 Task: Toggle the renderer profiling.
Action: Mouse moved to (14, 634)
Screenshot: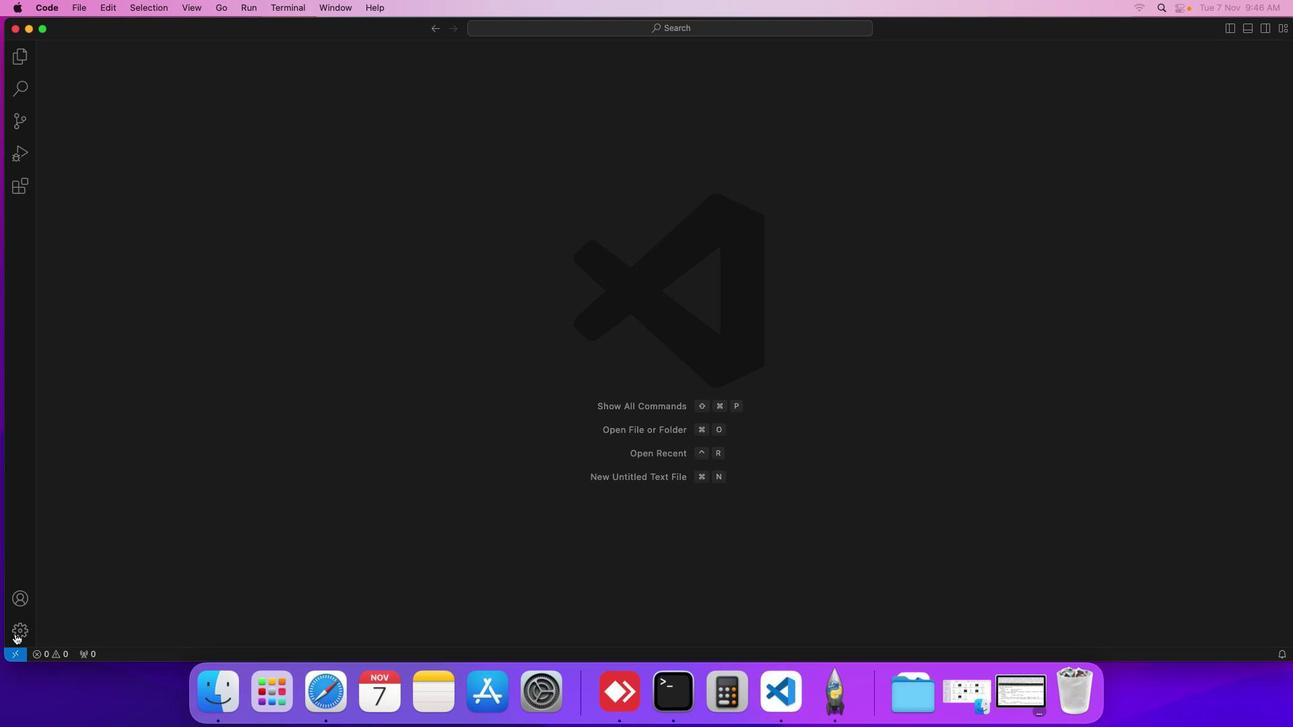 
Action: Mouse pressed left at (14, 634)
Screenshot: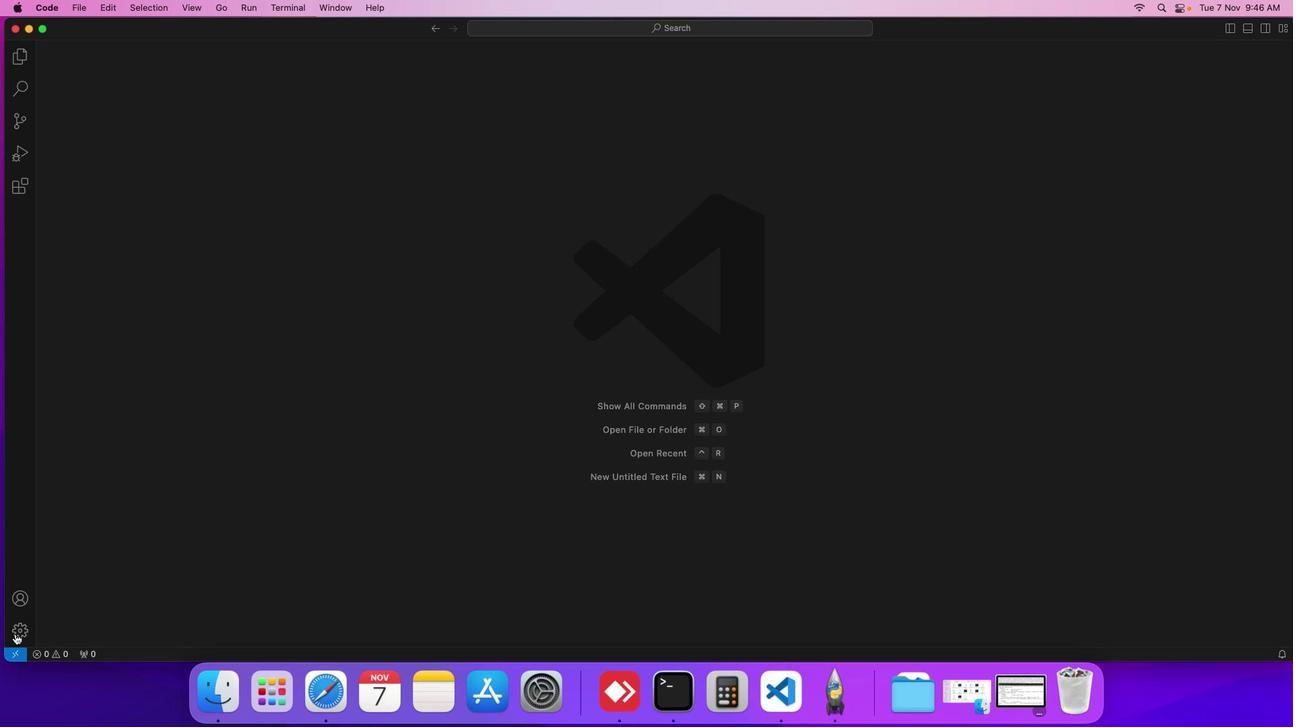 
Action: Mouse moved to (94, 524)
Screenshot: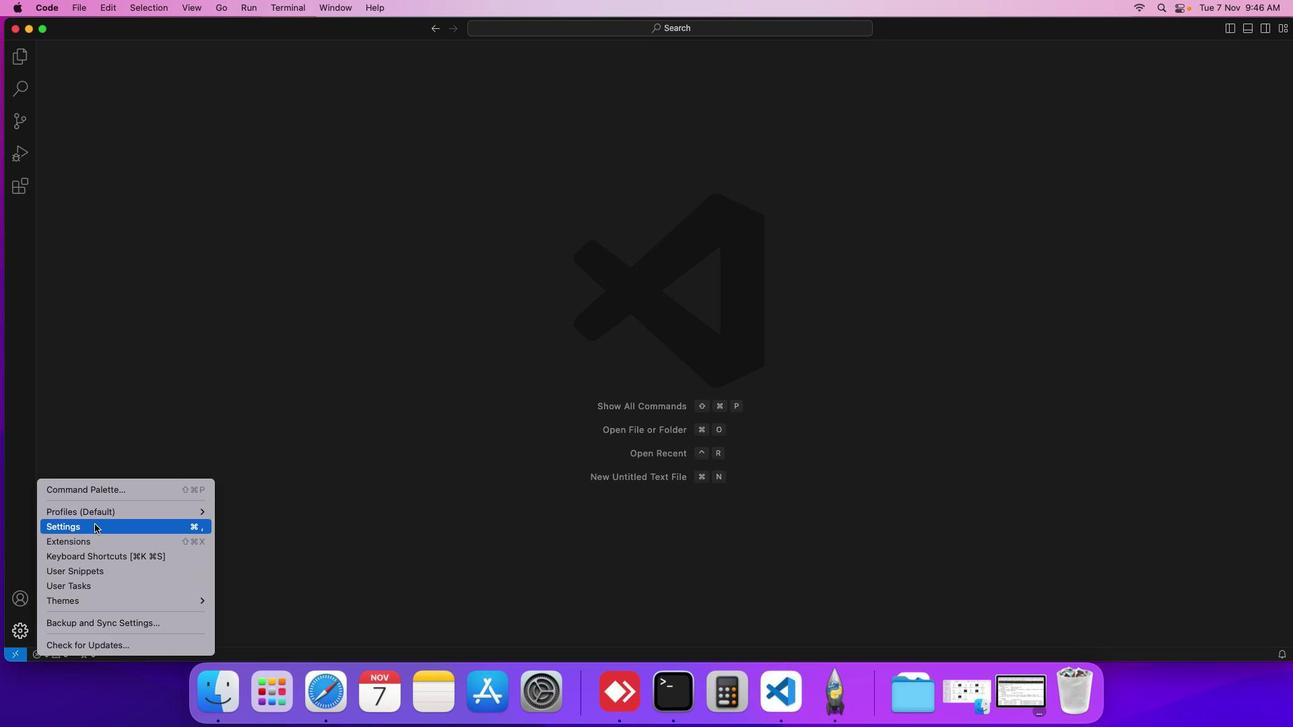
Action: Mouse pressed left at (94, 524)
Screenshot: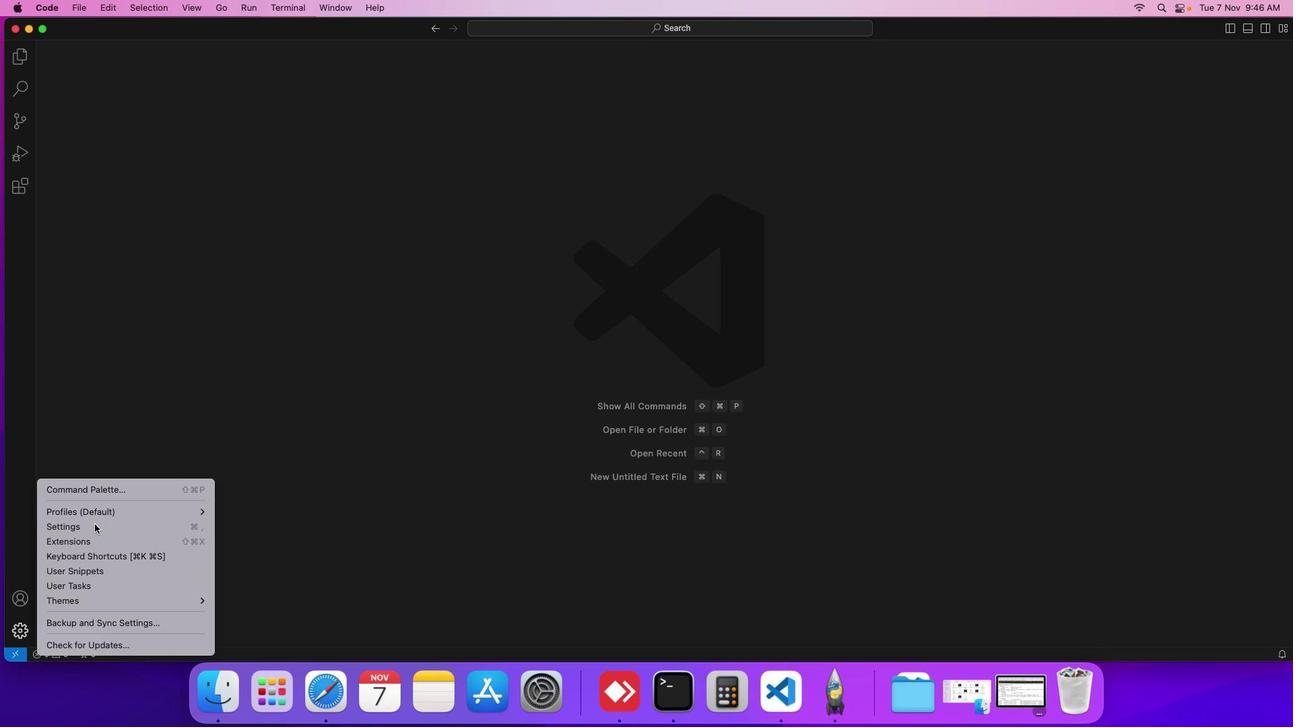 
Action: Mouse moved to (329, 213)
Screenshot: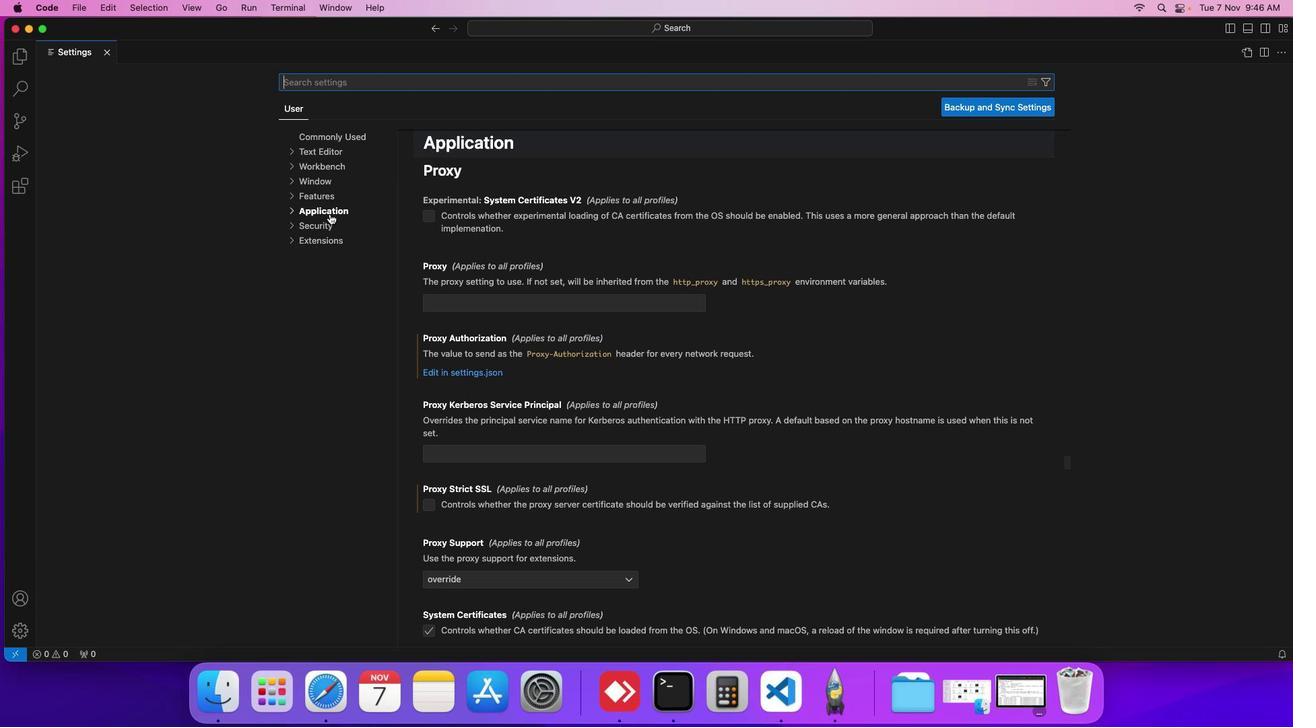 
Action: Mouse pressed left at (329, 213)
Screenshot: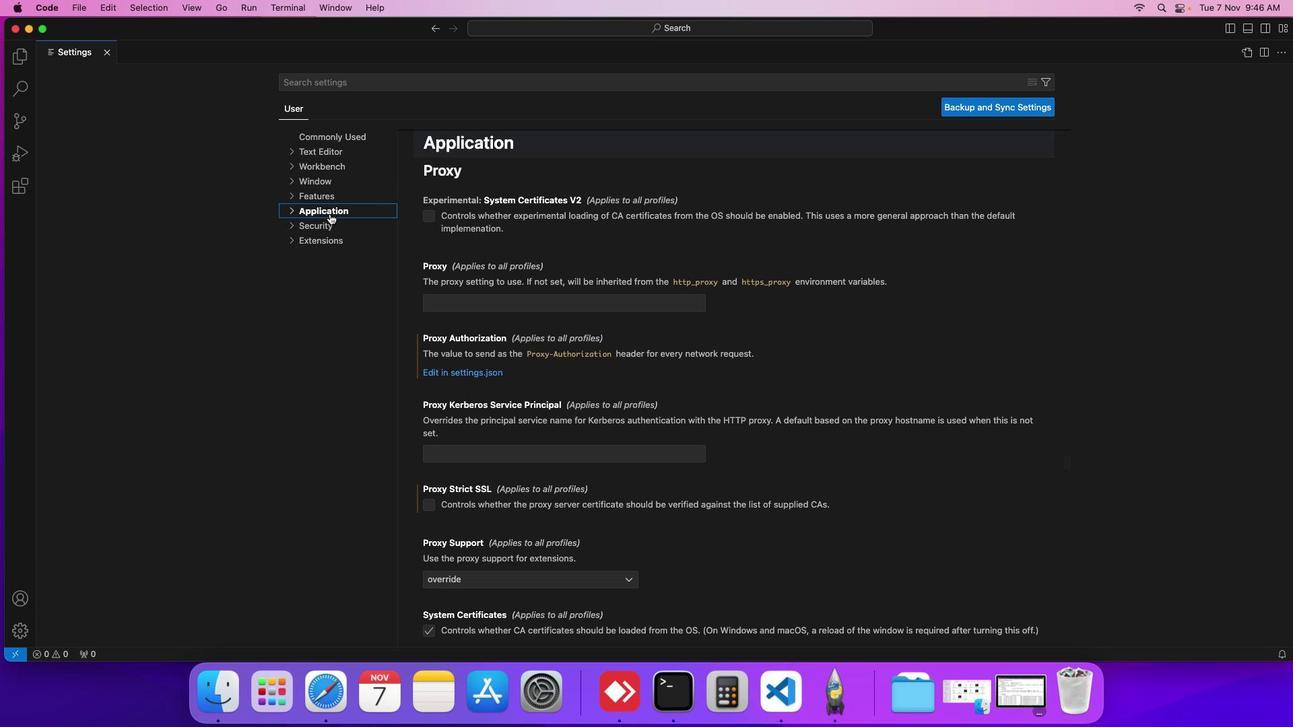 
Action: Mouse moved to (328, 283)
Screenshot: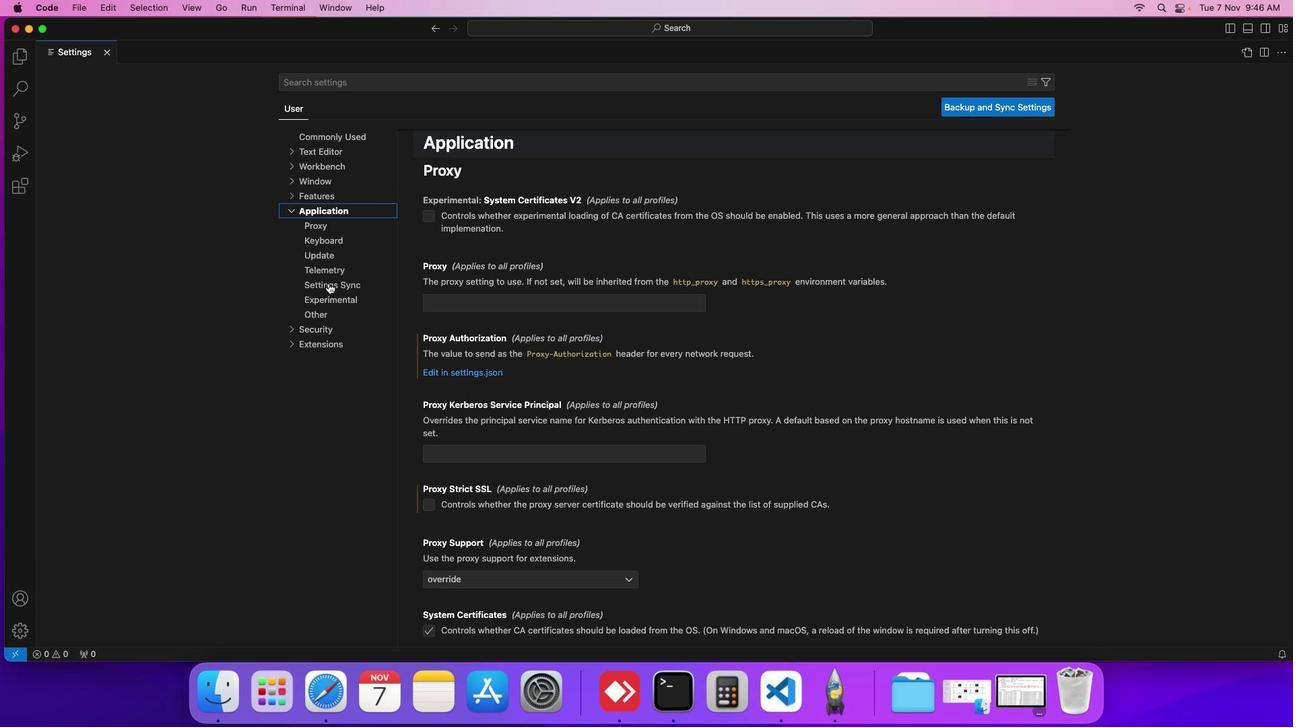 
Action: Mouse pressed left at (328, 283)
Screenshot: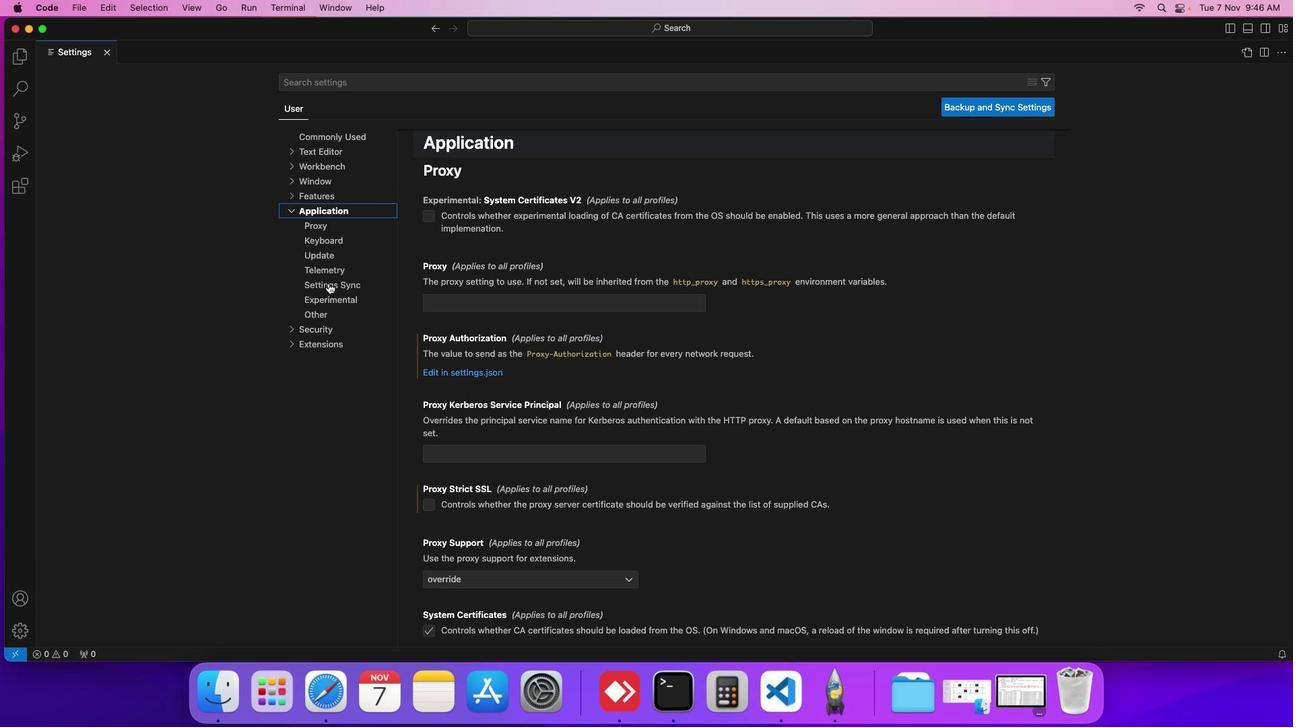 
Action: Mouse moved to (450, 376)
Screenshot: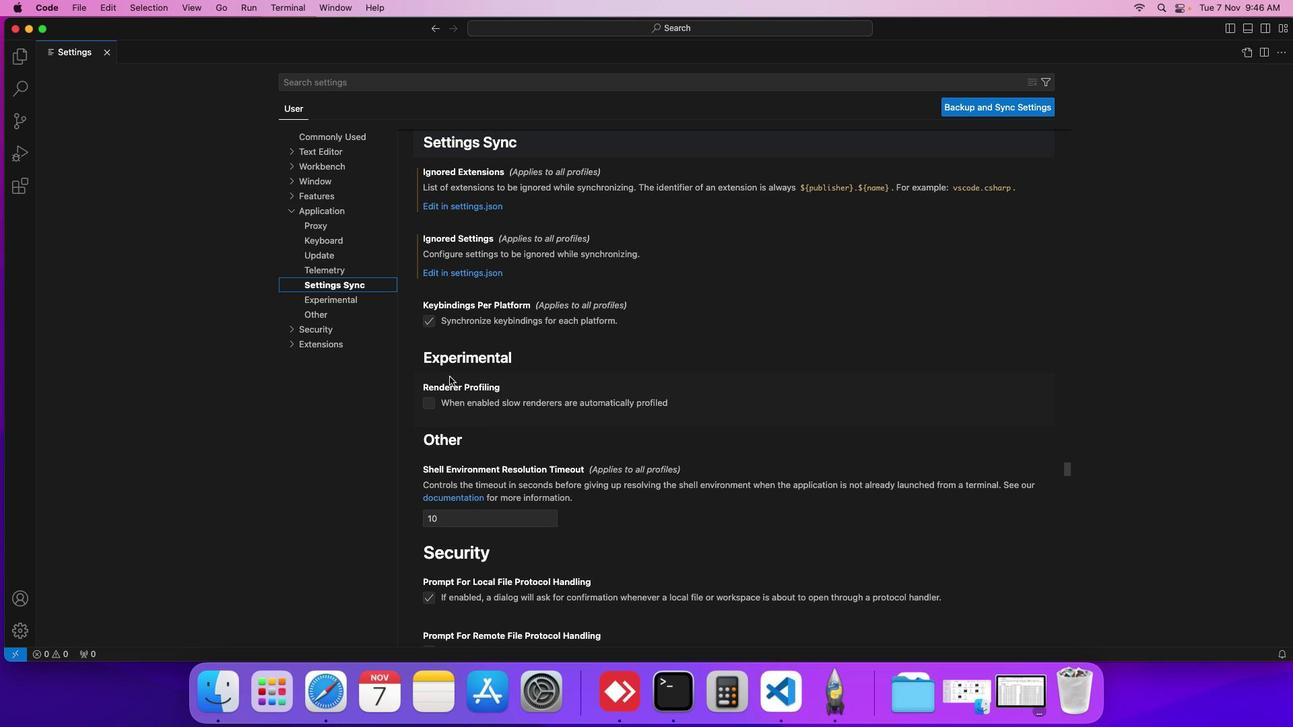 
Action: Mouse scrolled (450, 376) with delta (0, 0)
Screenshot: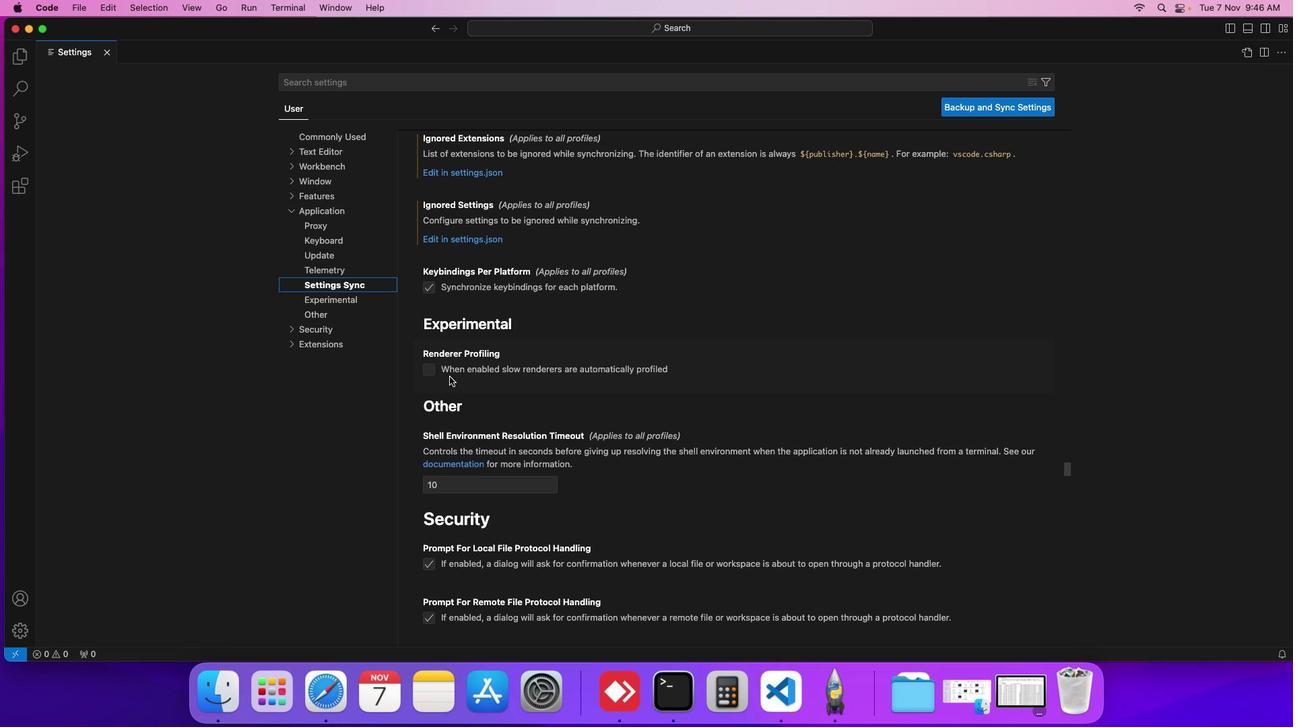 
Action: Mouse scrolled (450, 376) with delta (0, 0)
Screenshot: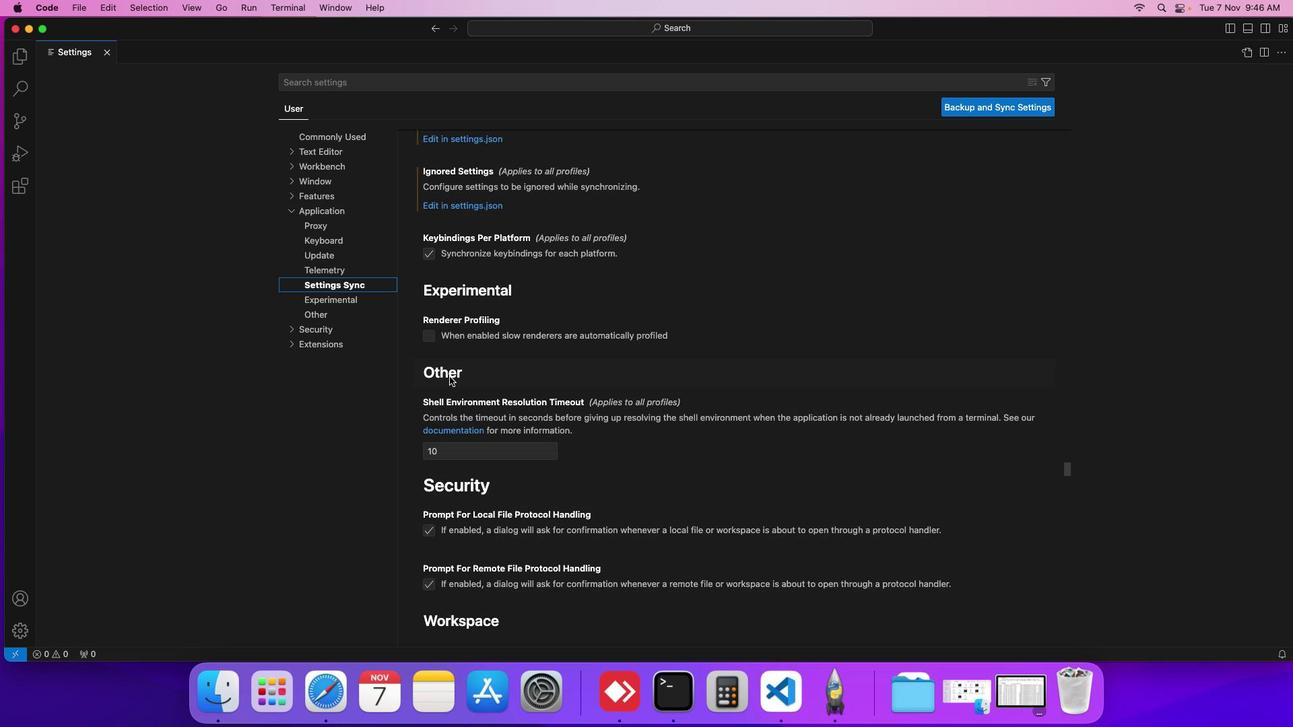 
Action: Mouse scrolled (450, 376) with delta (0, 0)
Screenshot: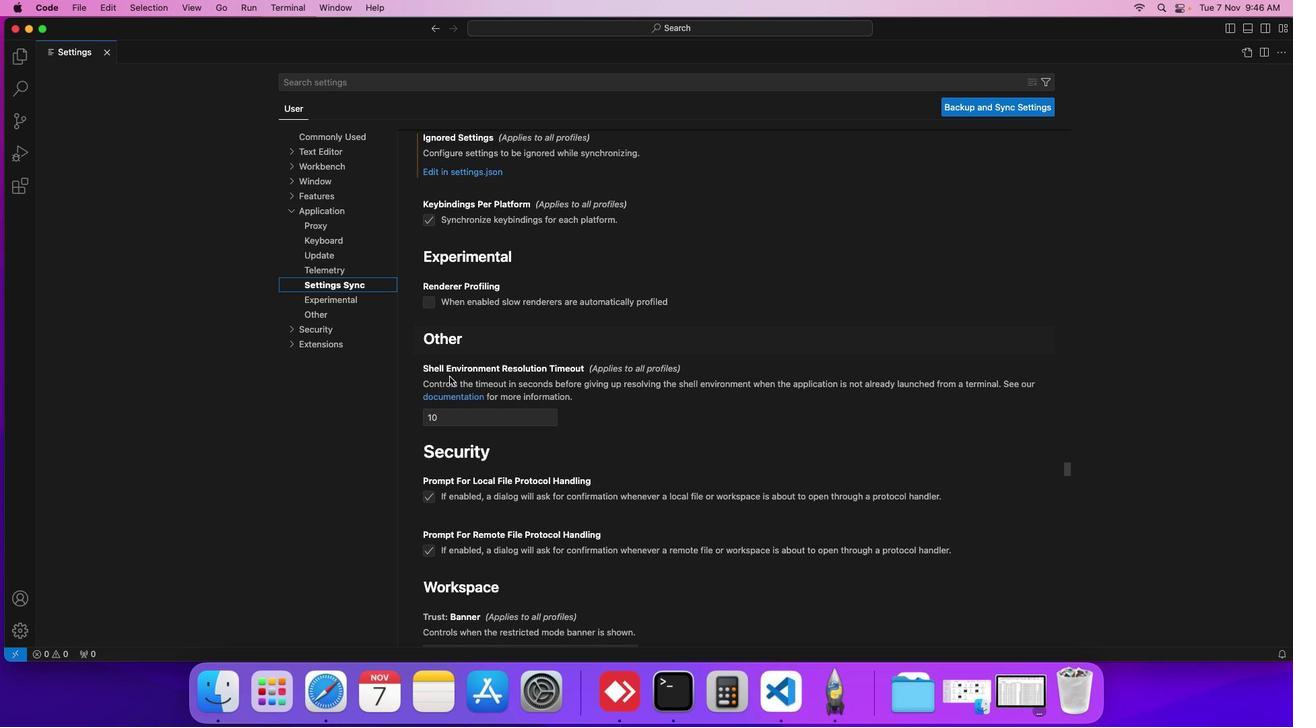 
Action: Mouse scrolled (450, 376) with delta (0, 0)
Screenshot: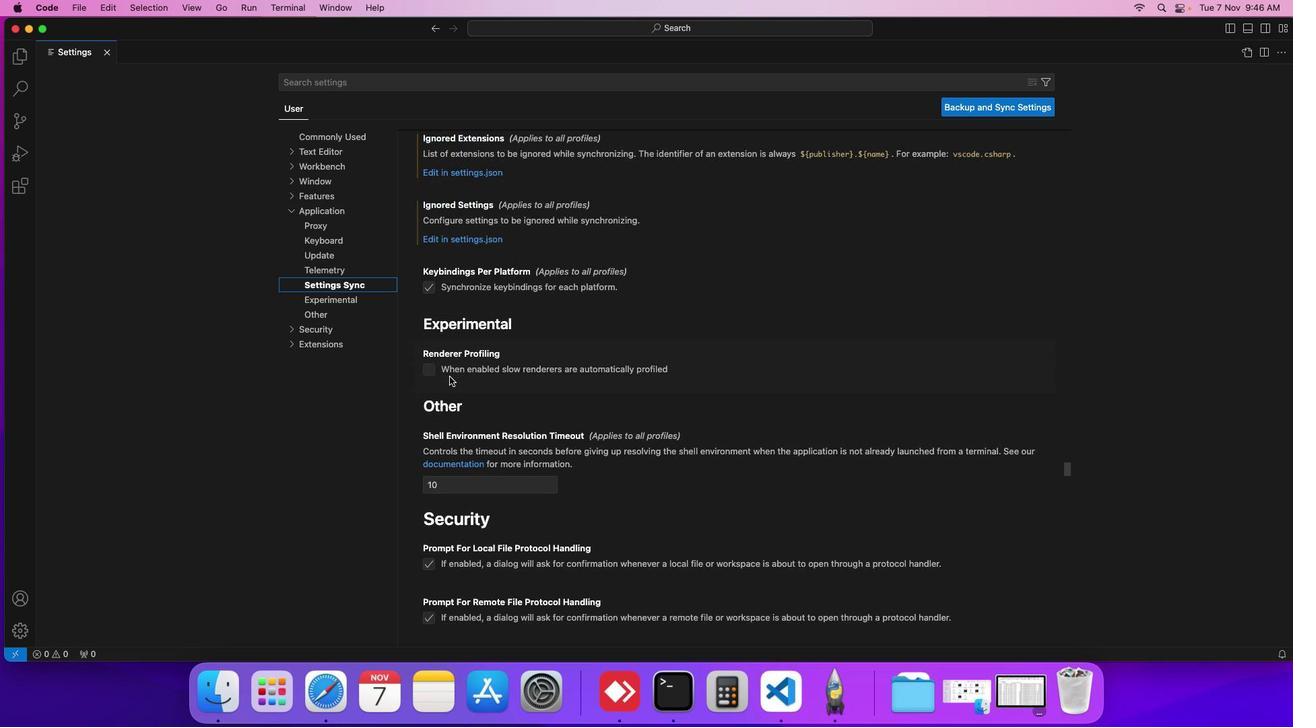
Action: Mouse scrolled (450, 376) with delta (0, 0)
Screenshot: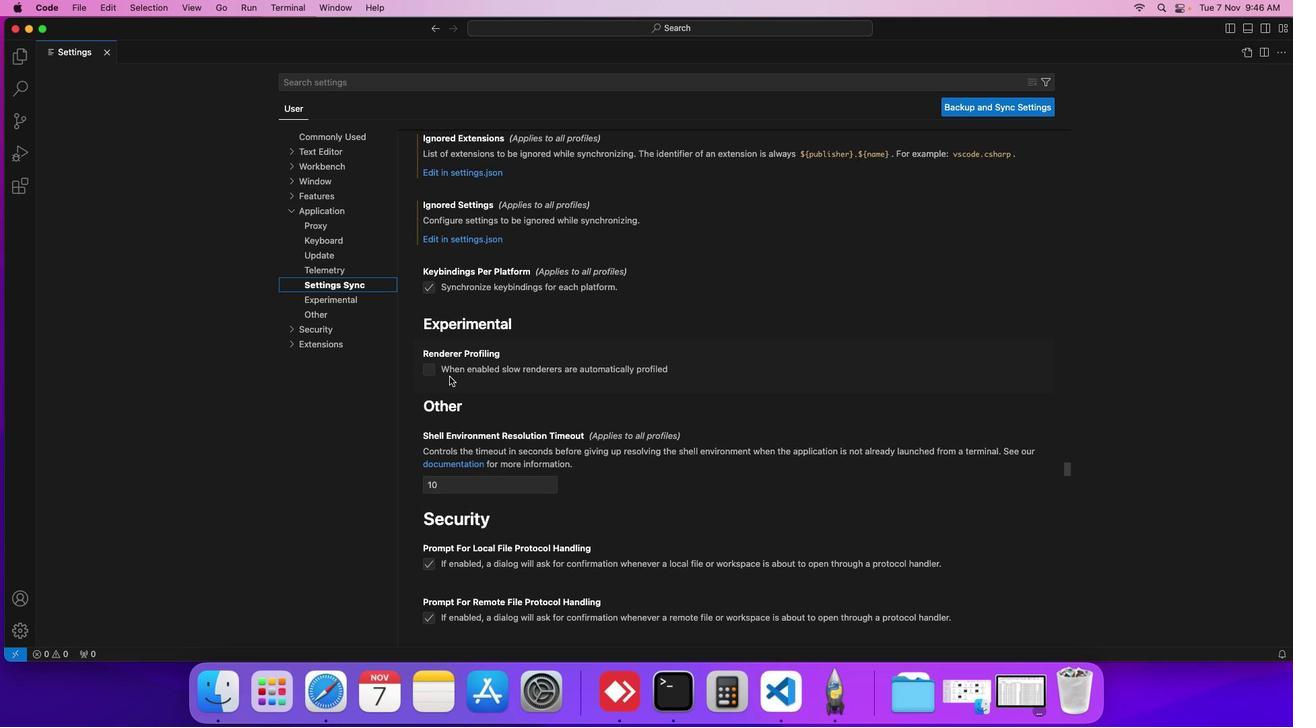 
Action: Mouse scrolled (450, 376) with delta (0, 0)
Screenshot: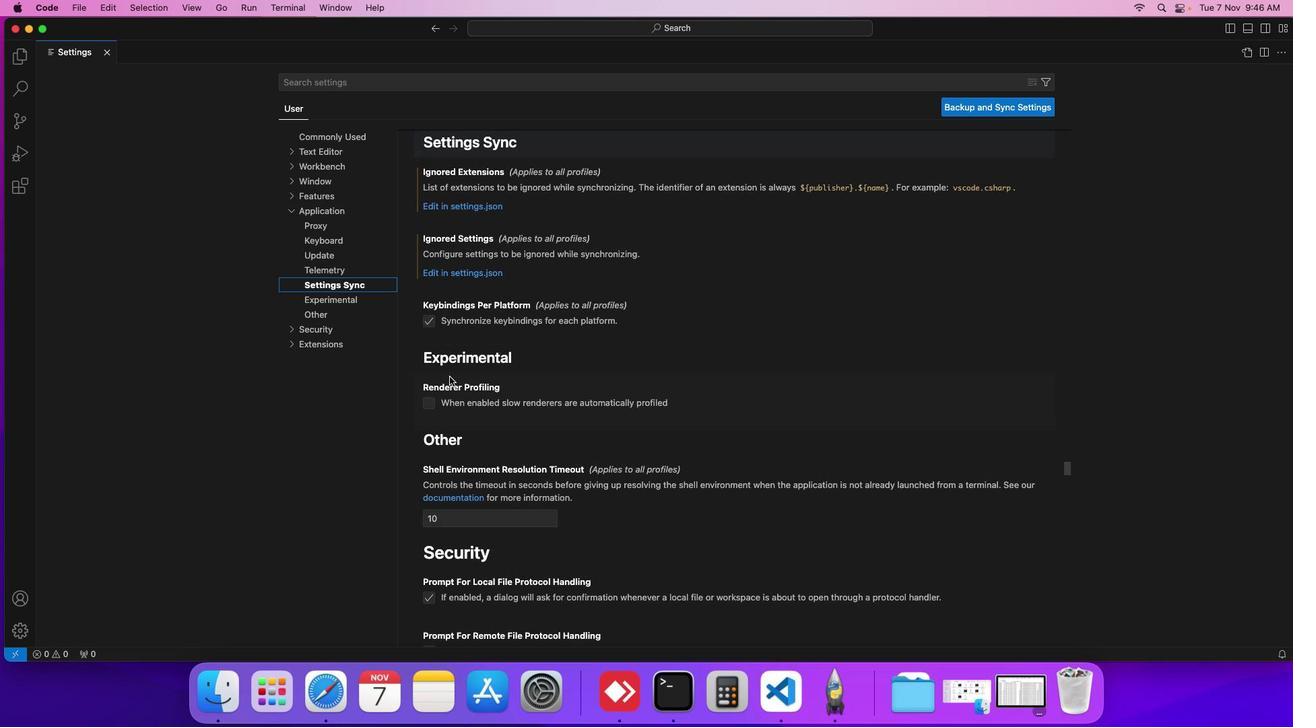
Action: Mouse scrolled (450, 376) with delta (0, 0)
Screenshot: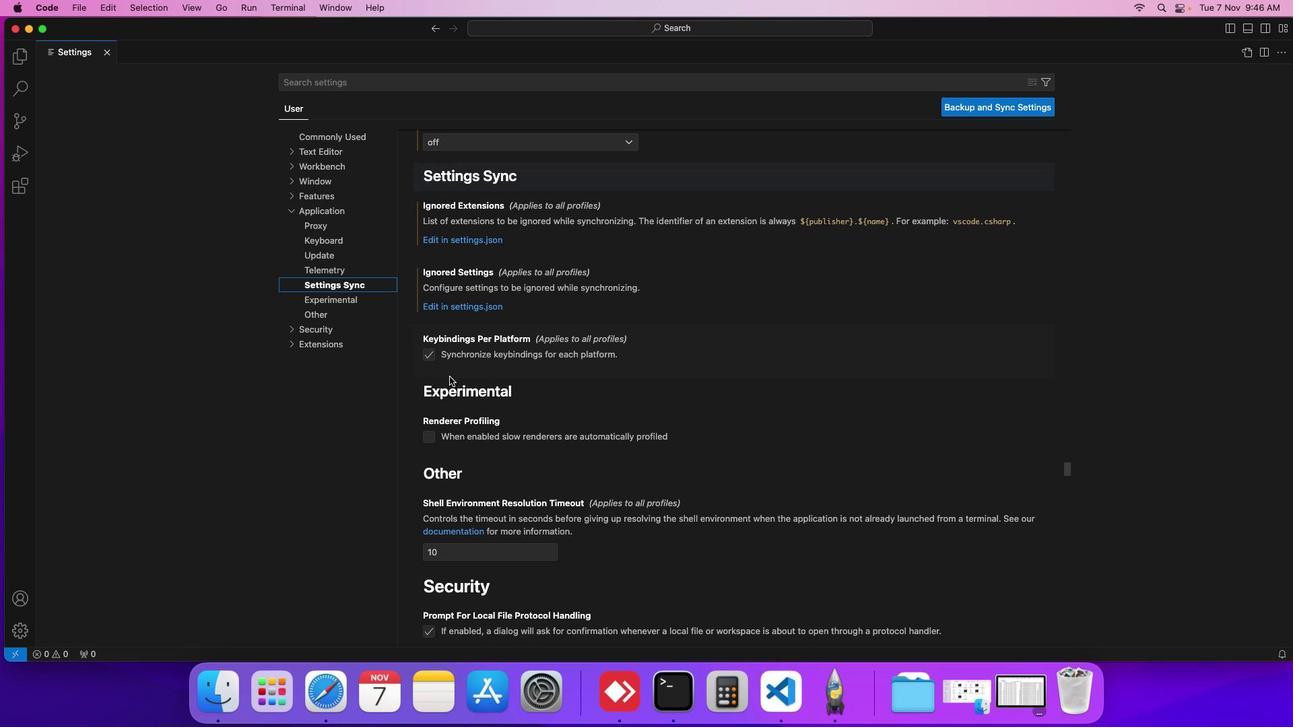 
Action: Mouse scrolled (450, 376) with delta (0, 0)
Screenshot: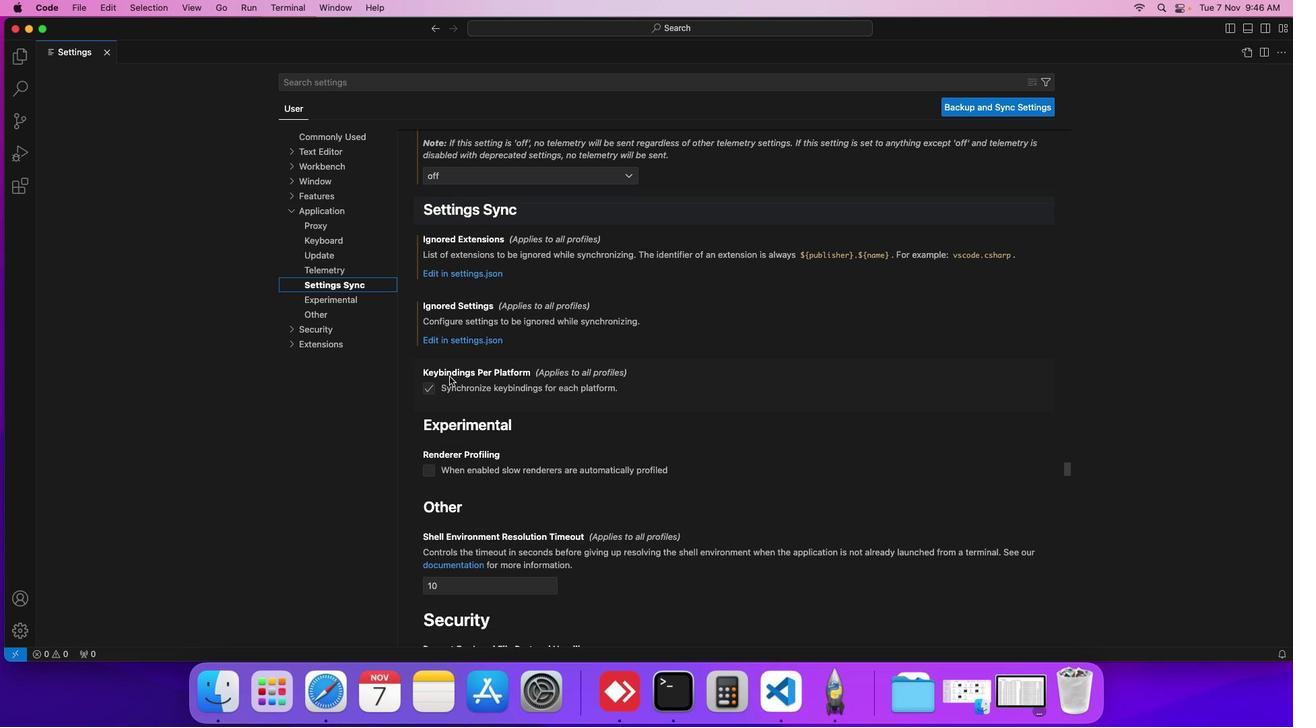 
Action: Mouse scrolled (450, 376) with delta (0, 0)
Screenshot: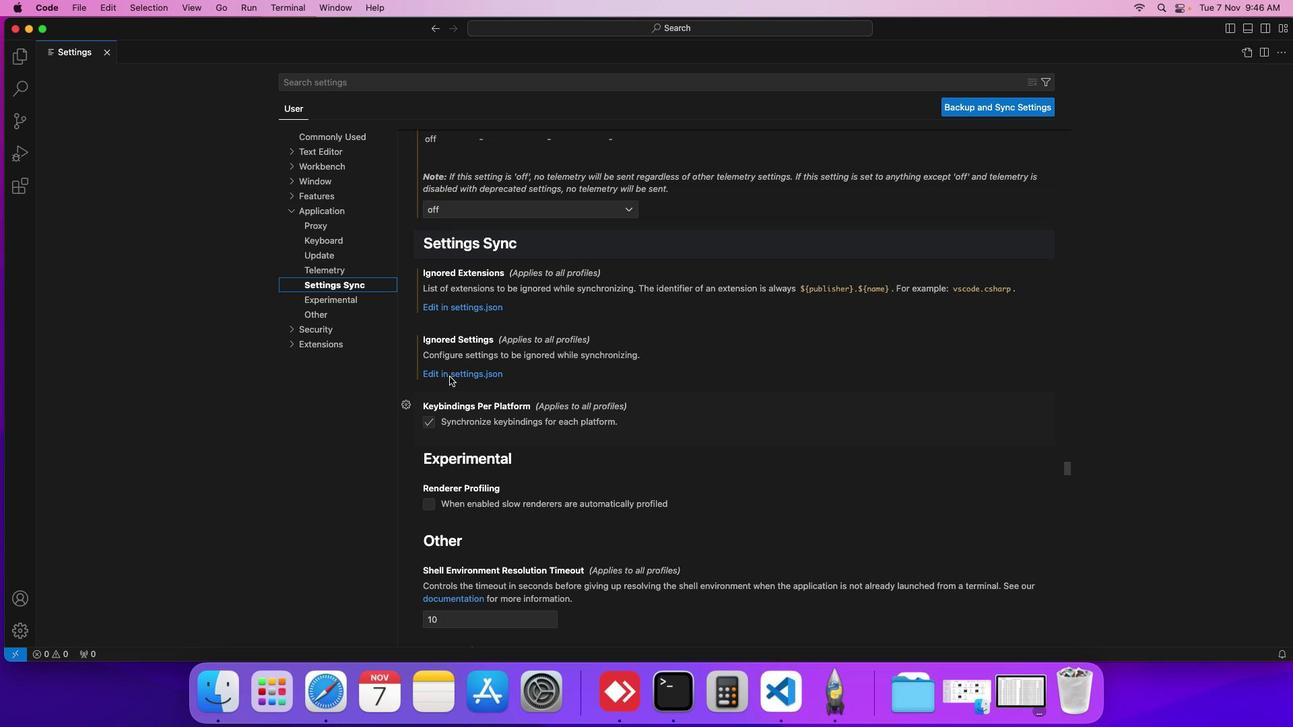 
Action: Mouse scrolled (450, 376) with delta (0, 0)
Screenshot: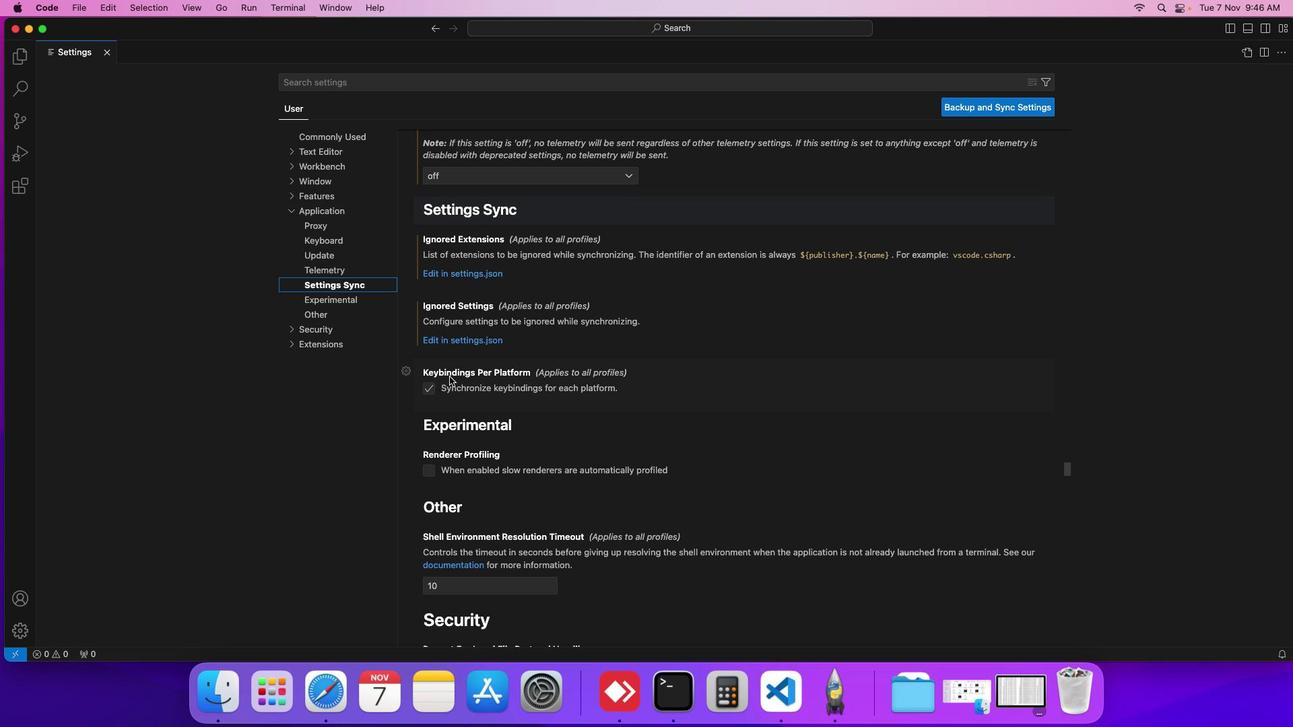 
Action: Mouse scrolled (450, 376) with delta (0, 0)
Screenshot: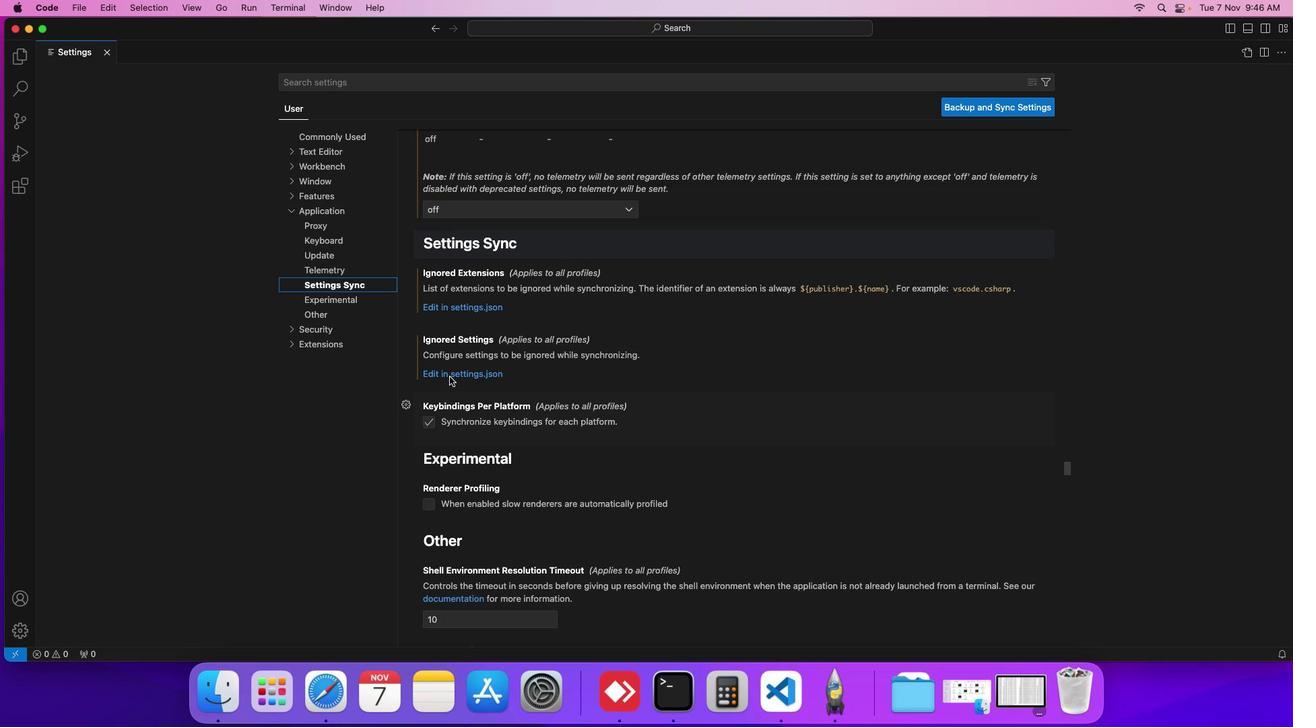 
Action: Mouse scrolled (450, 376) with delta (0, 0)
Screenshot: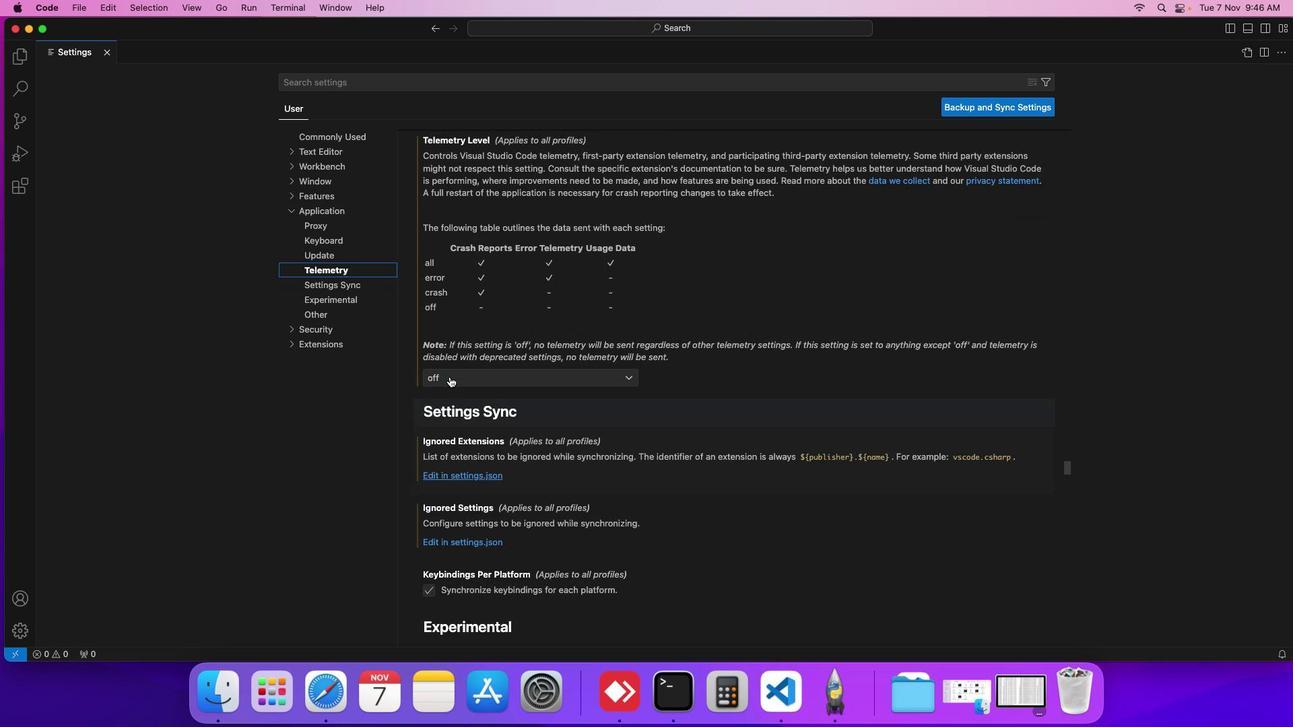 
Action: Mouse scrolled (450, 376) with delta (0, 0)
Screenshot: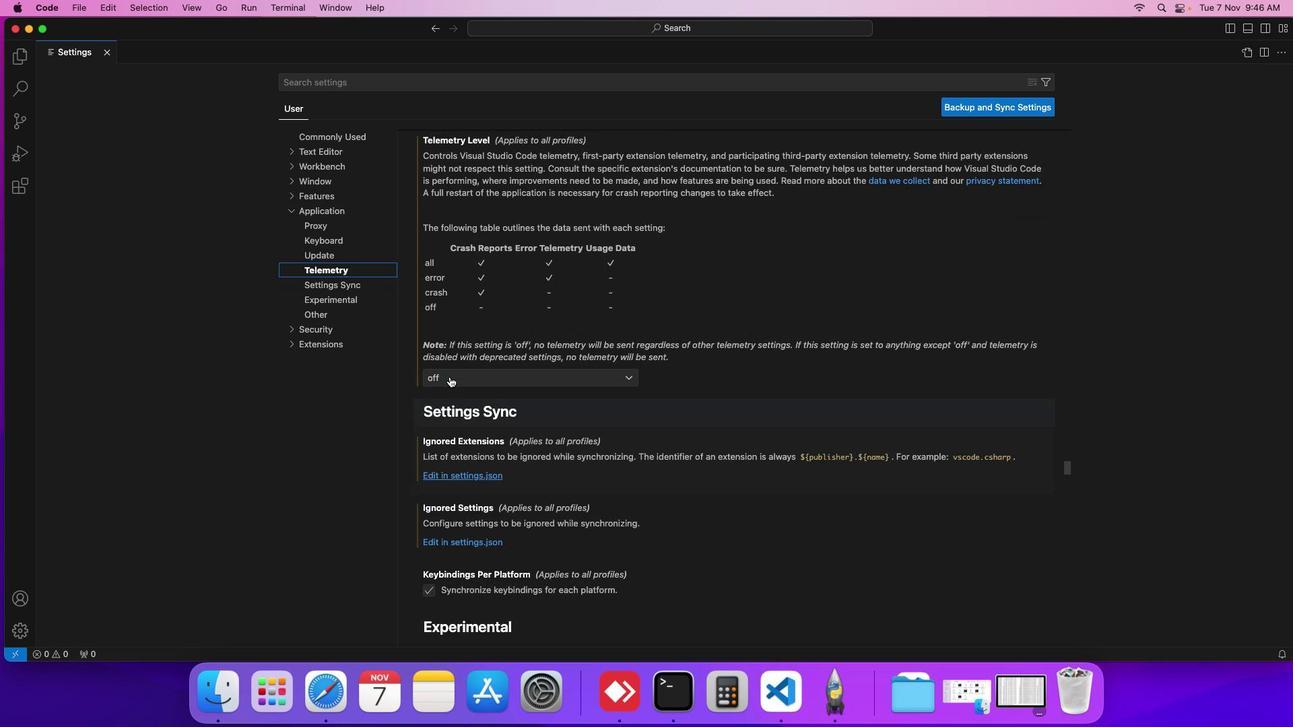 
Action: Mouse scrolled (450, 376) with delta (0, 2)
Screenshot: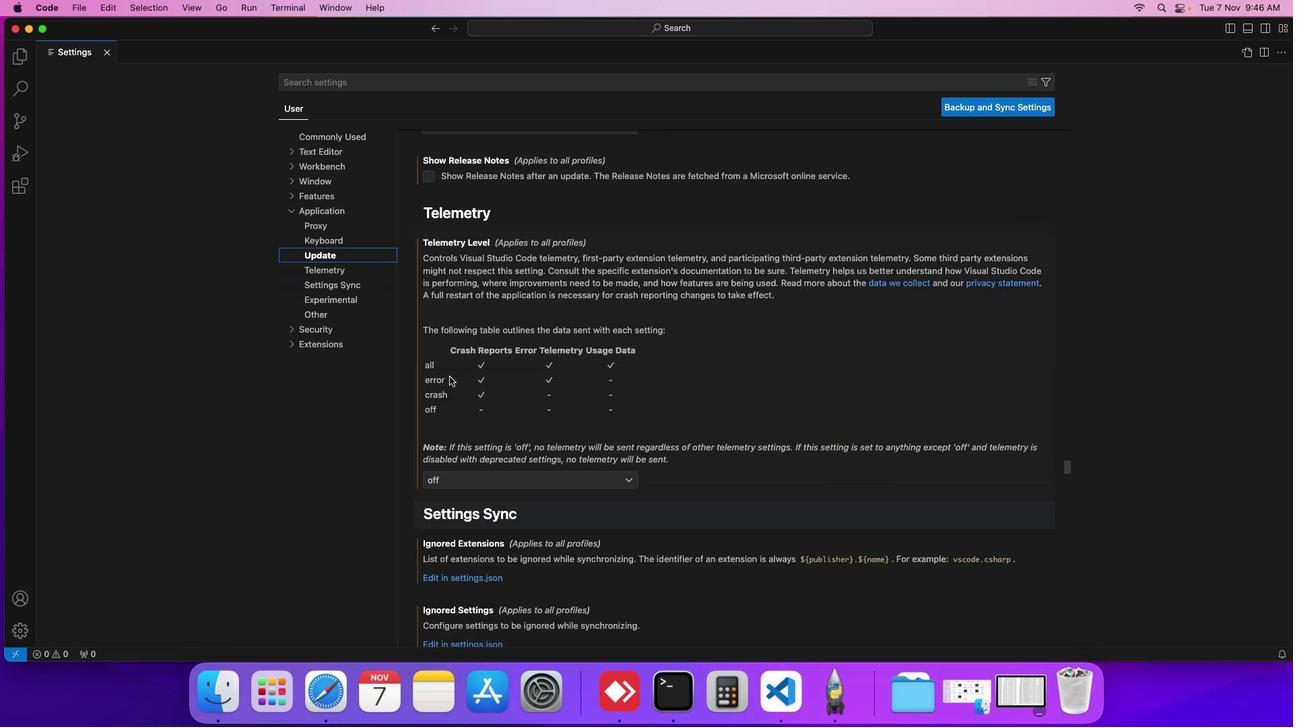 
Action: Mouse scrolled (450, 376) with delta (0, 2)
Screenshot: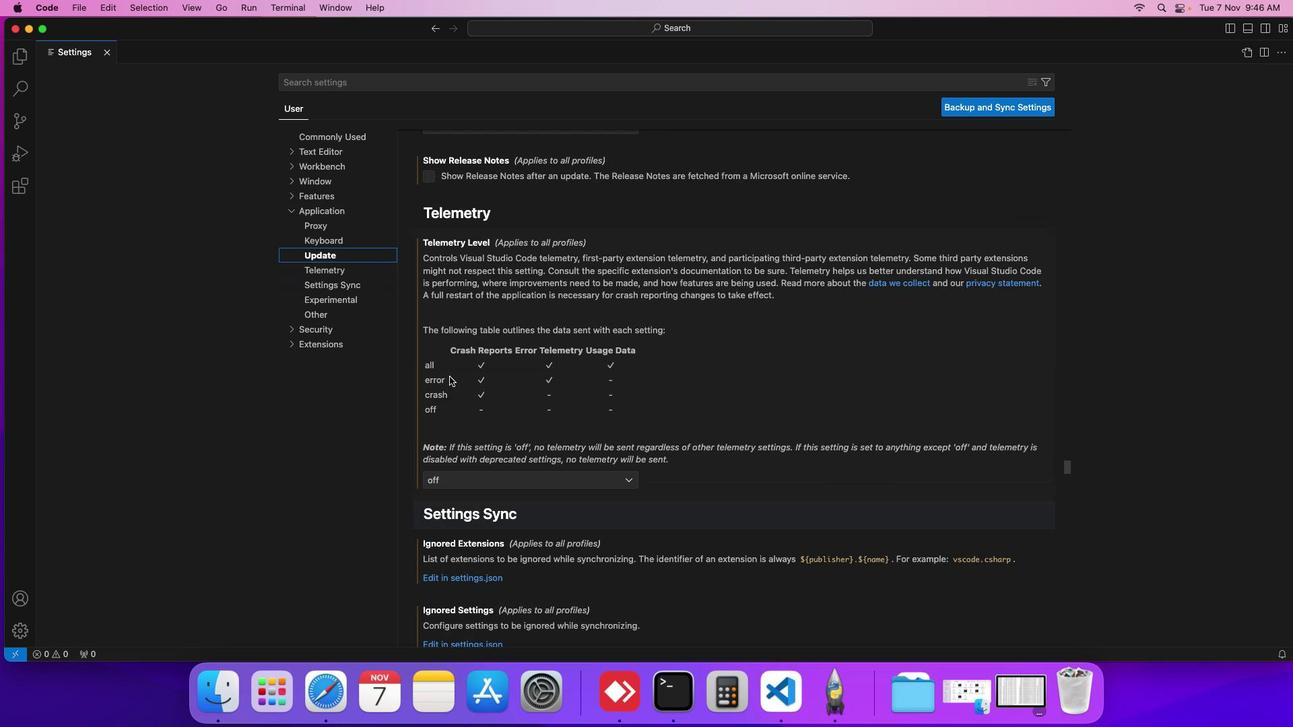 
Action: Mouse scrolled (450, 376) with delta (0, 0)
Screenshot: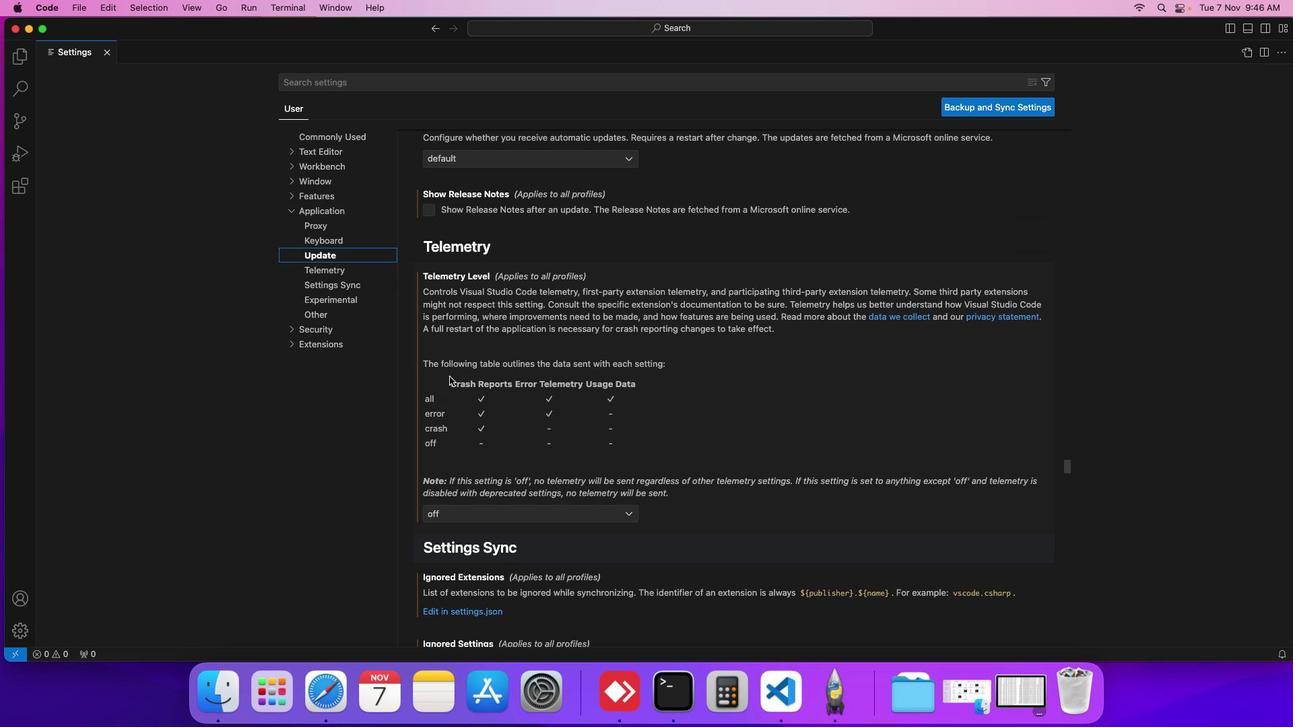 
Action: Mouse scrolled (450, 376) with delta (0, 0)
Screenshot: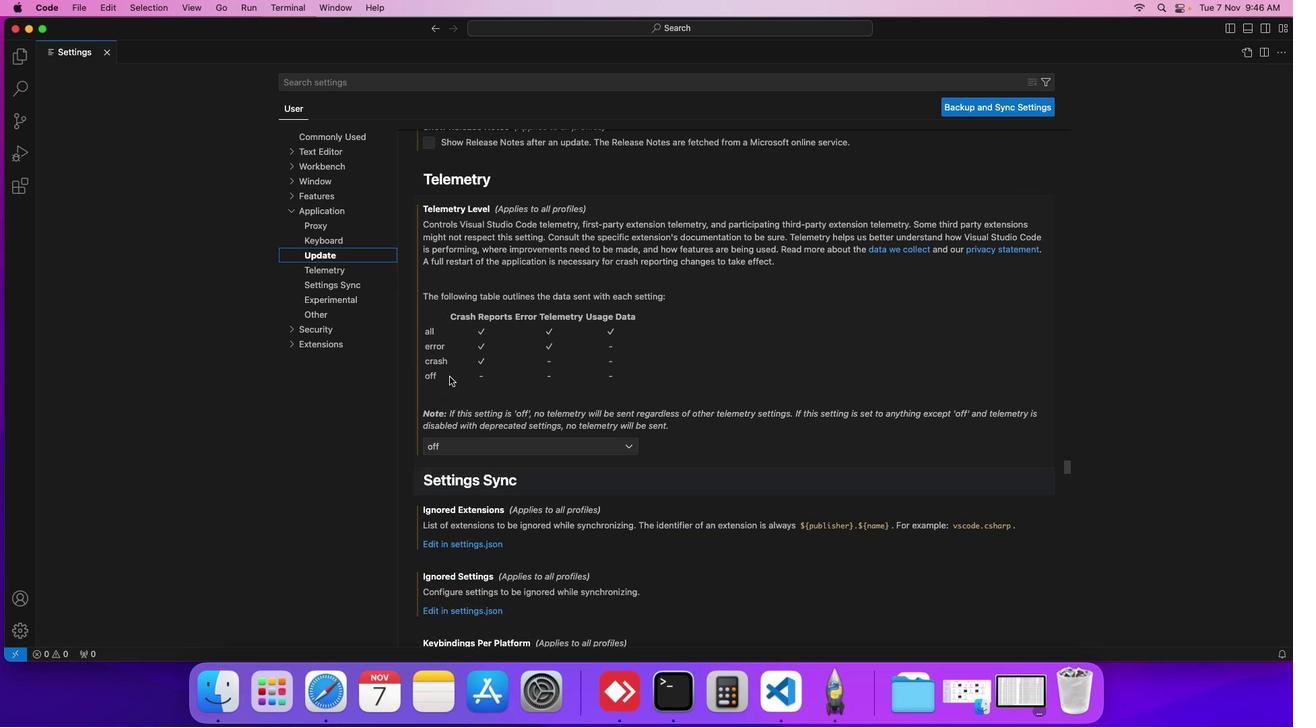 
Action: Mouse scrolled (450, 376) with delta (0, 0)
Screenshot: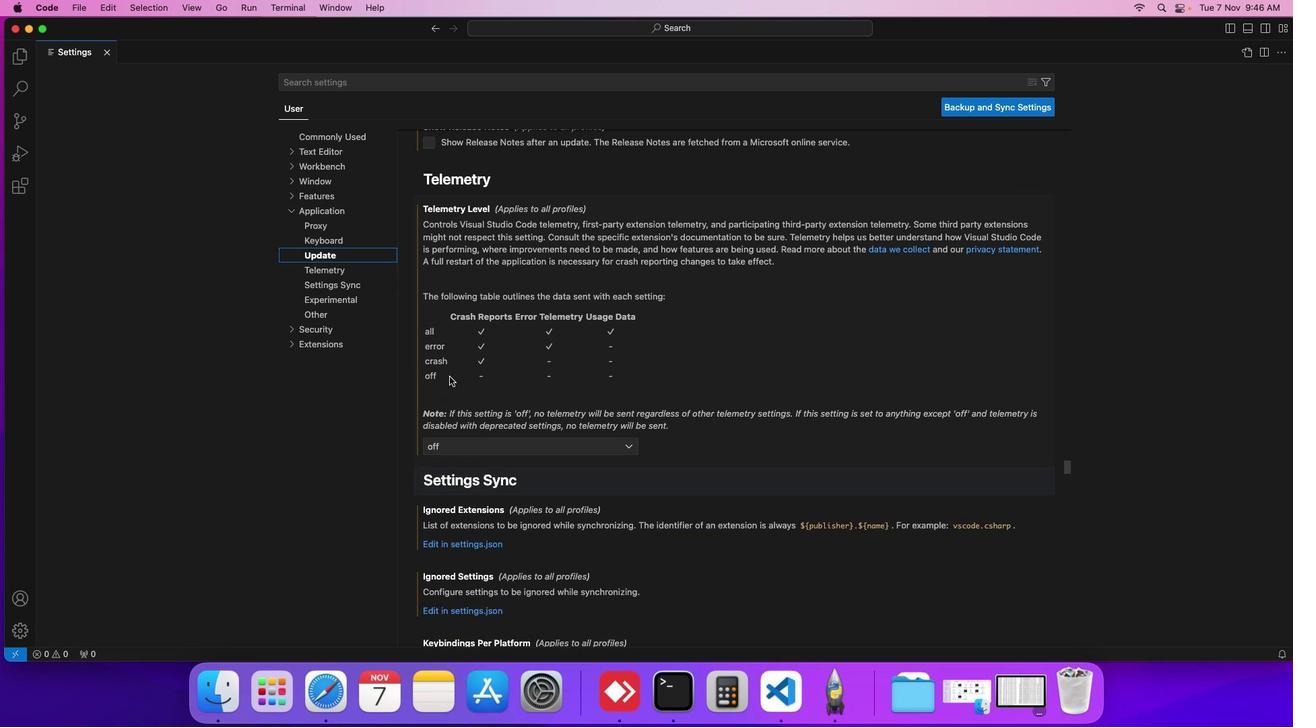 
Action: Mouse scrolled (450, 376) with delta (0, 0)
Screenshot: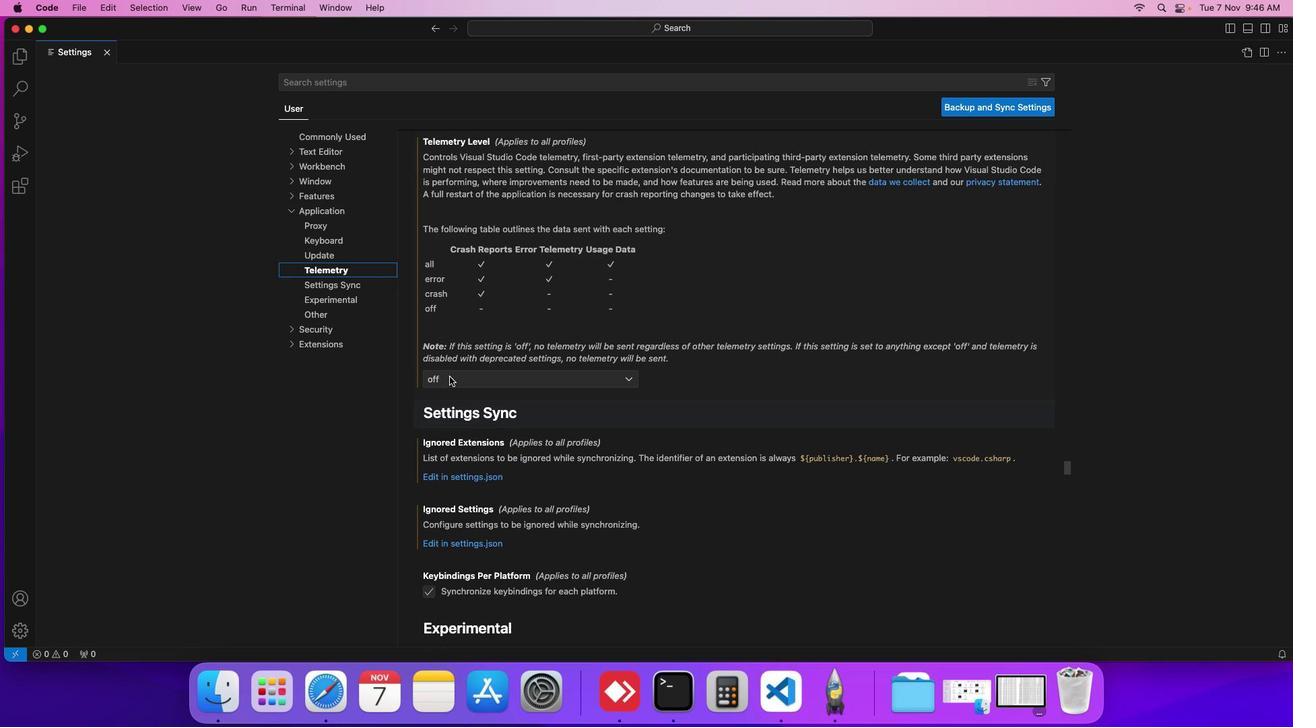
Action: Mouse scrolled (450, 376) with delta (0, 0)
Screenshot: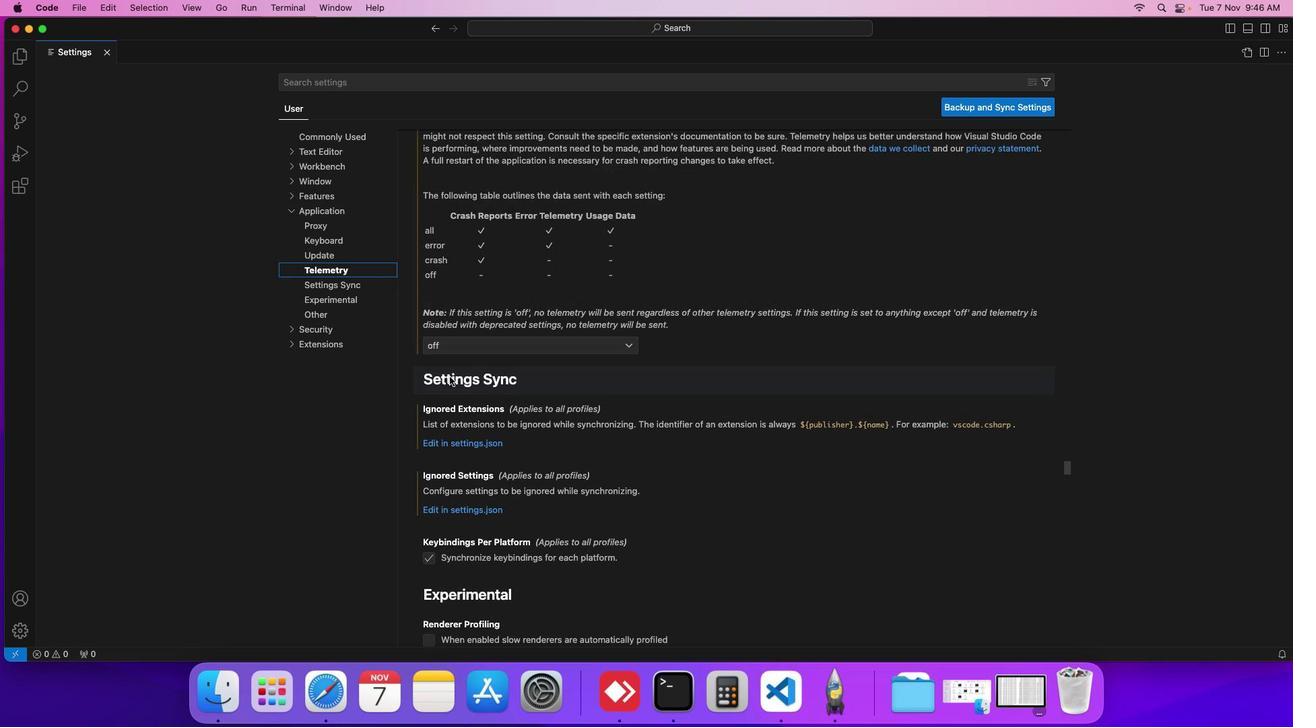 
Action: Mouse scrolled (450, 376) with delta (0, 0)
Screenshot: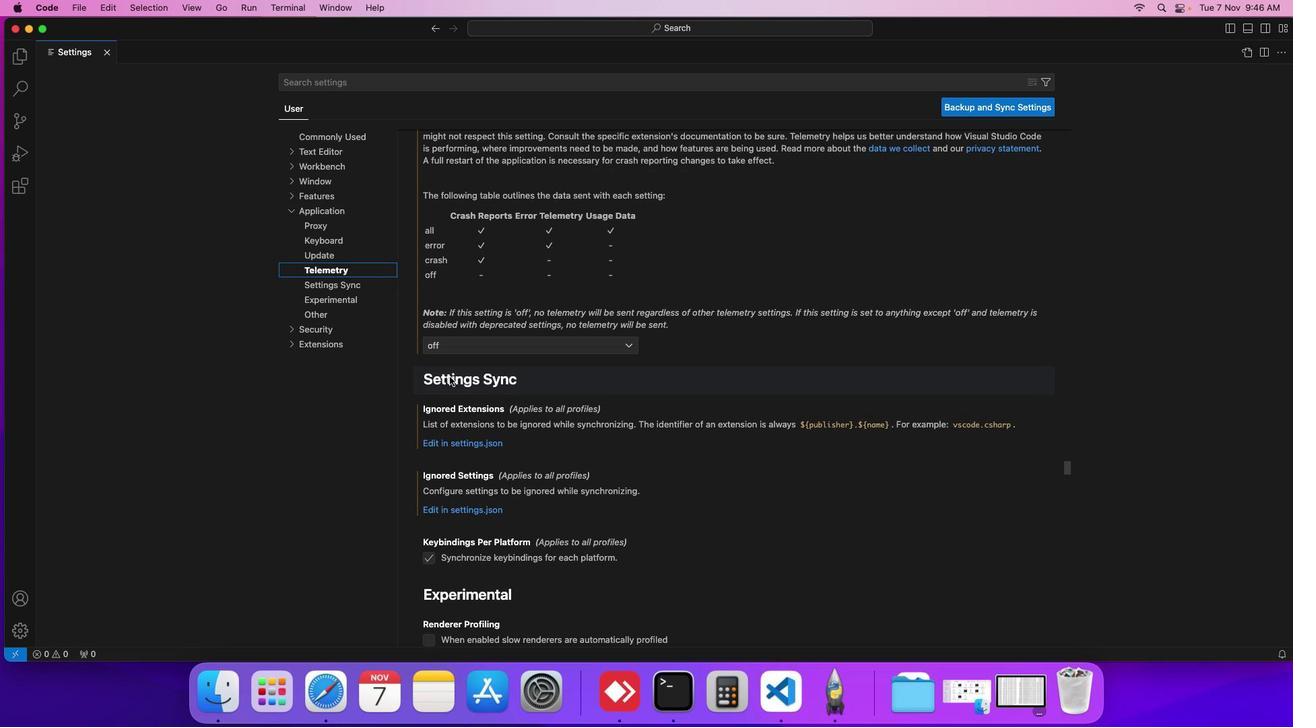 
Action: Mouse scrolled (450, 376) with delta (0, 0)
Screenshot: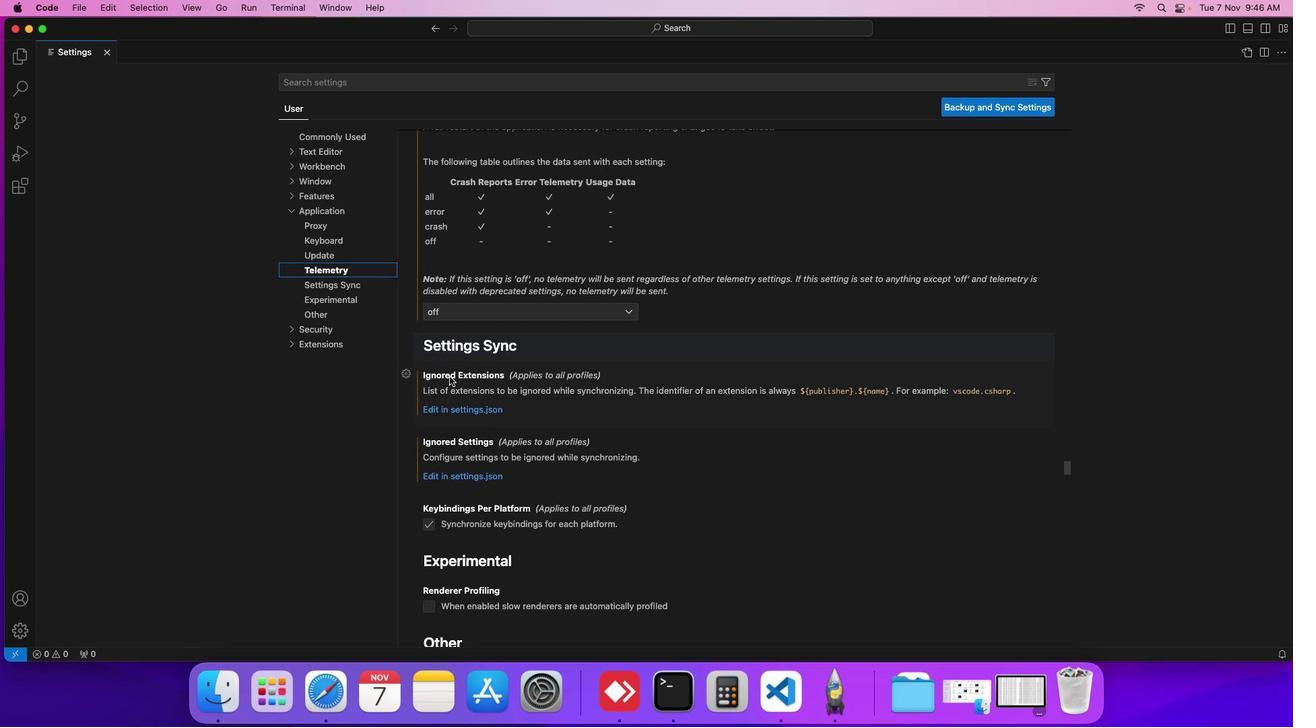 
Action: Mouse scrolled (450, 376) with delta (0, 0)
Screenshot: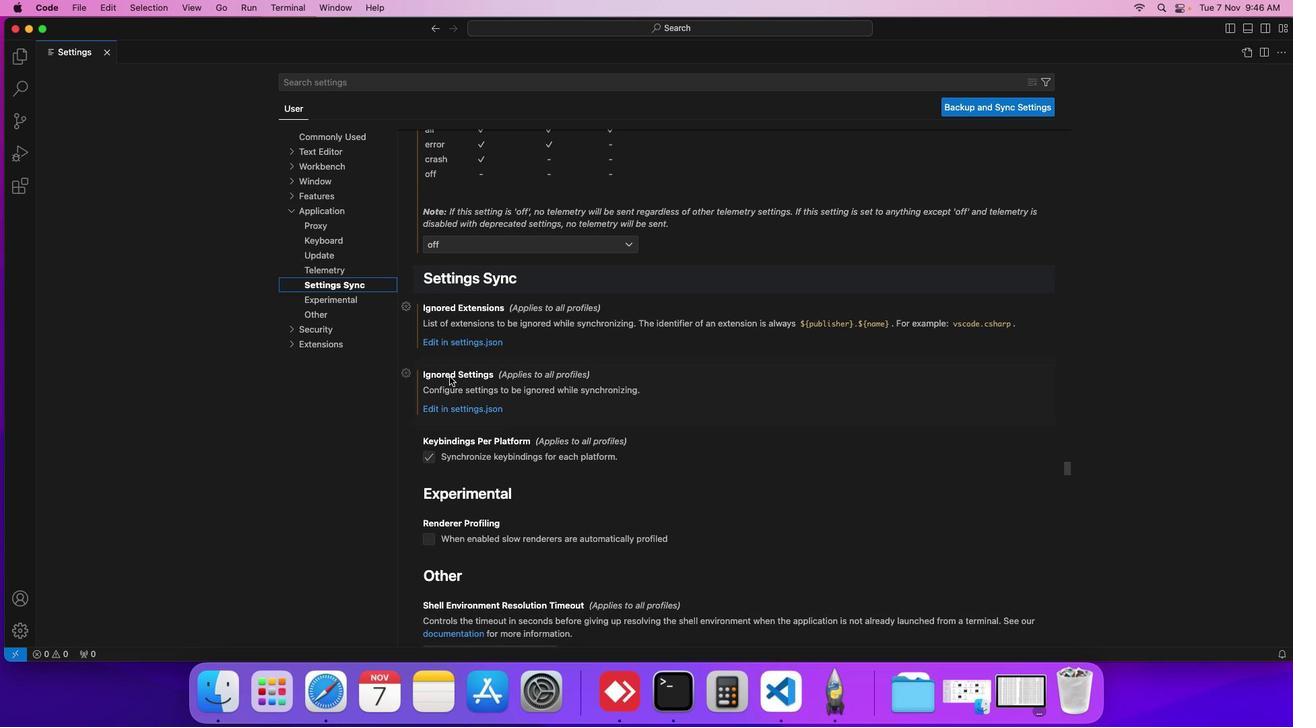 
Action: Mouse scrolled (450, 376) with delta (0, 0)
Screenshot: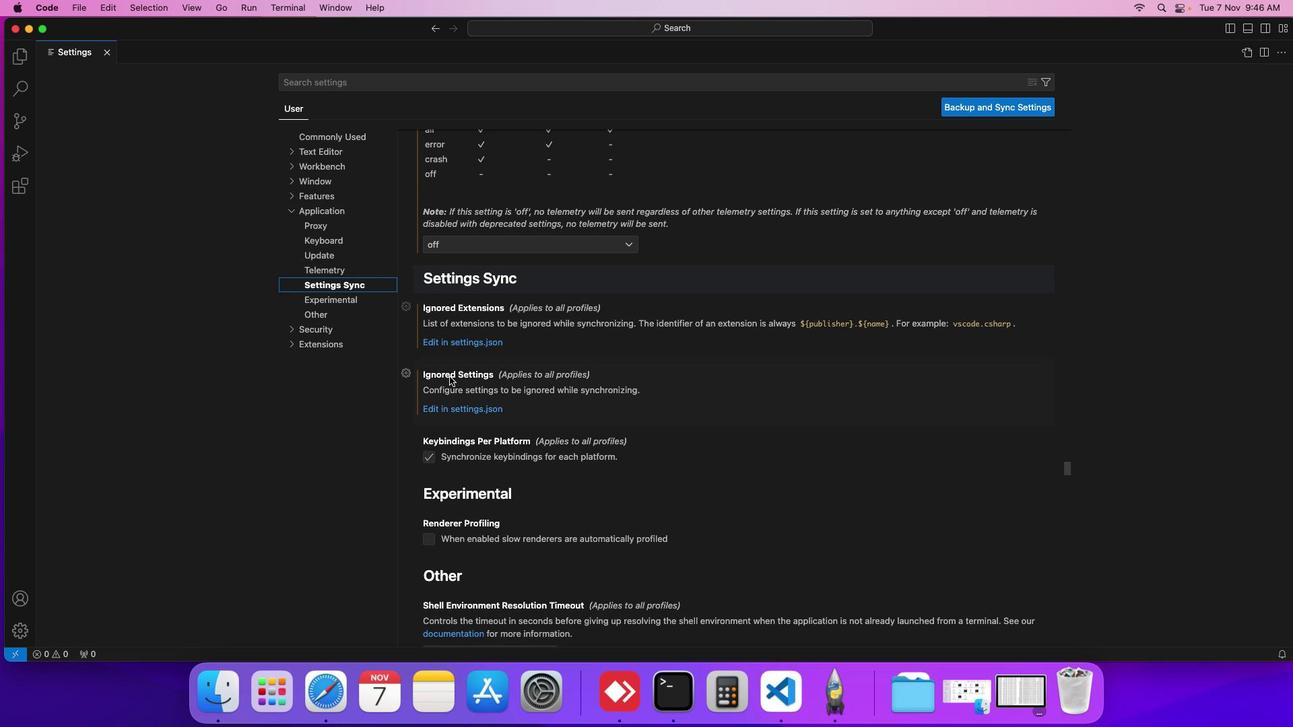 
Action: Mouse scrolled (450, 376) with delta (0, 0)
Screenshot: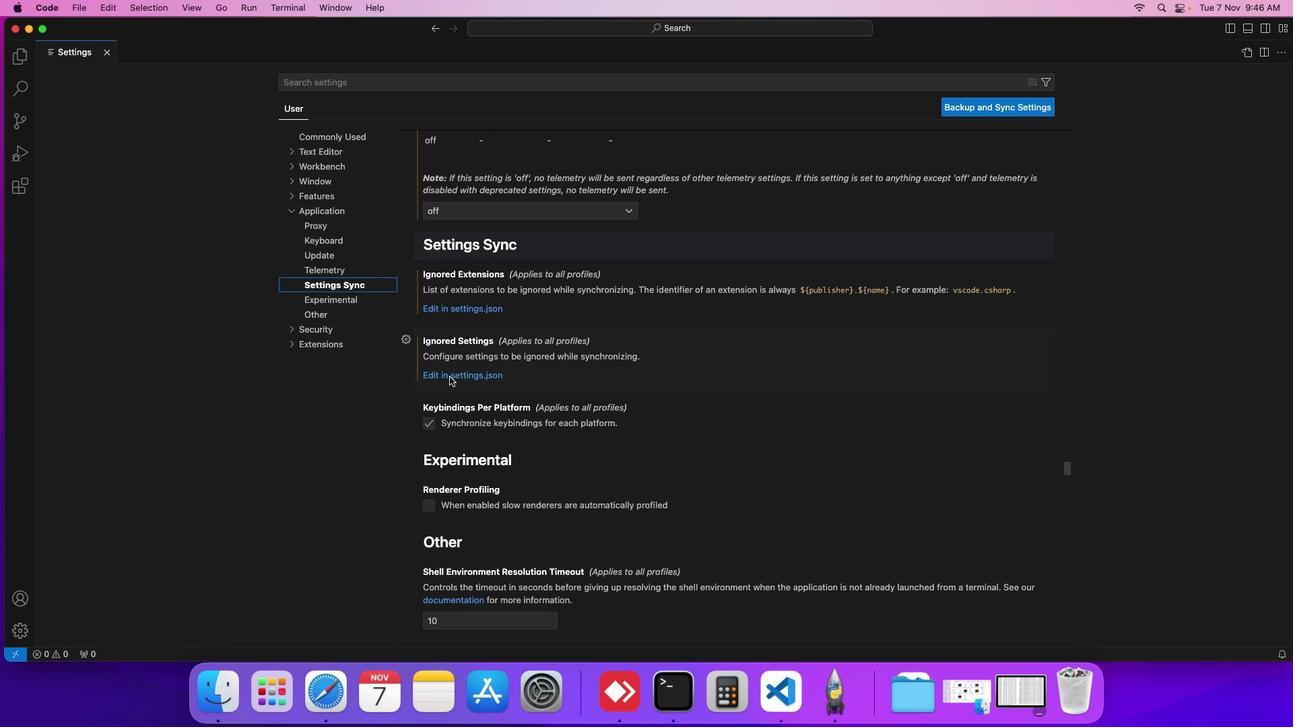 
Action: Mouse scrolled (450, 376) with delta (0, 0)
Screenshot: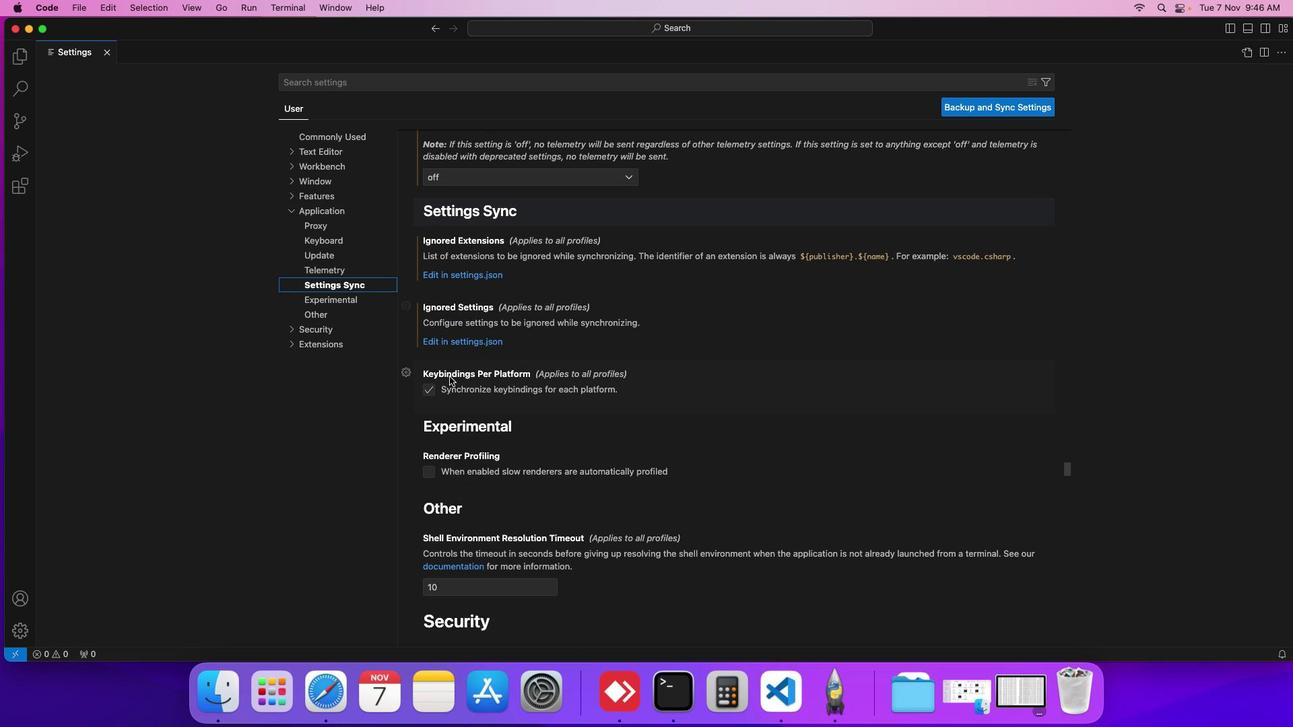 
Action: Mouse moved to (449, 376)
Screenshot: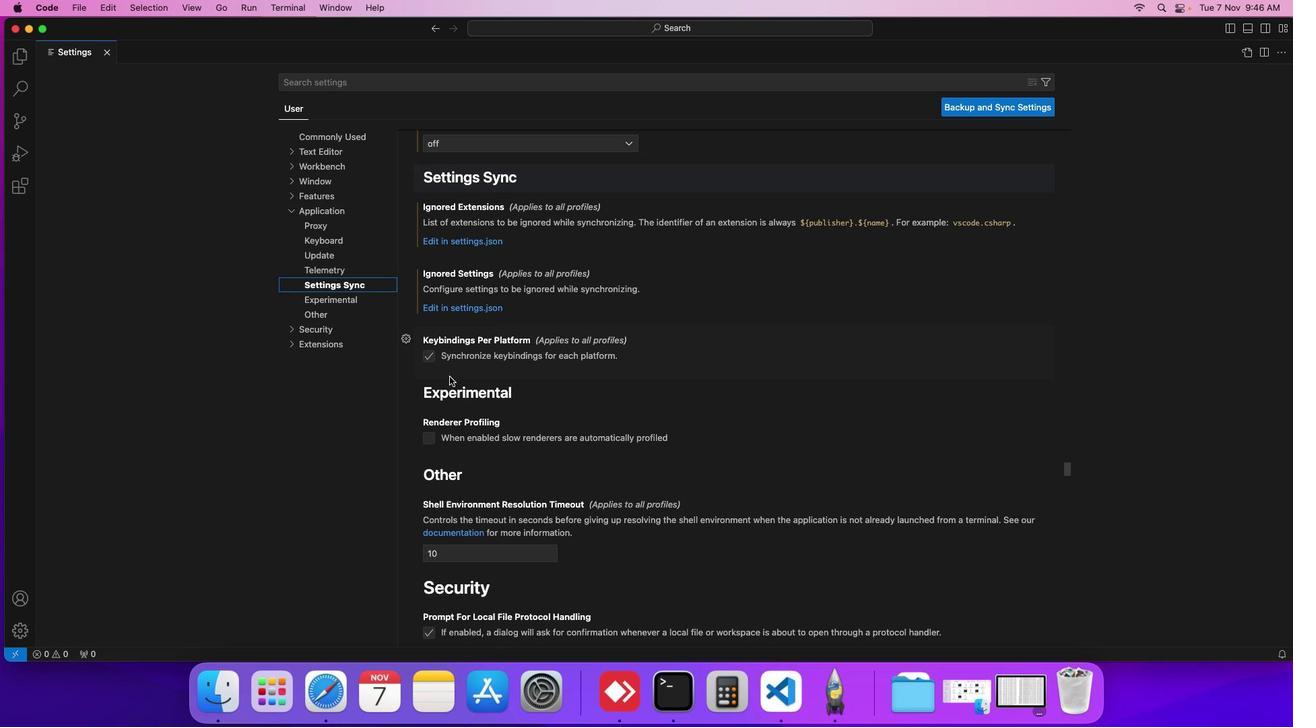 
Action: Mouse scrolled (449, 376) with delta (0, 0)
Screenshot: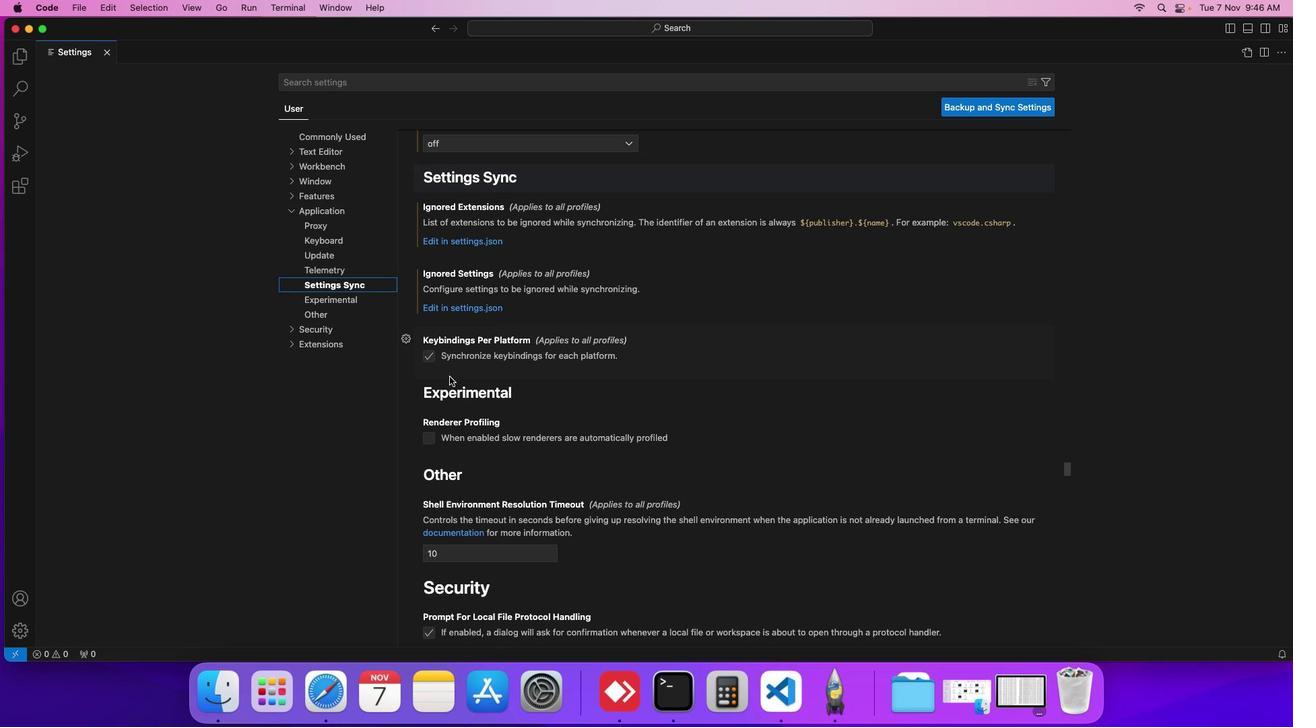 
Action: Mouse scrolled (449, 376) with delta (0, 0)
Screenshot: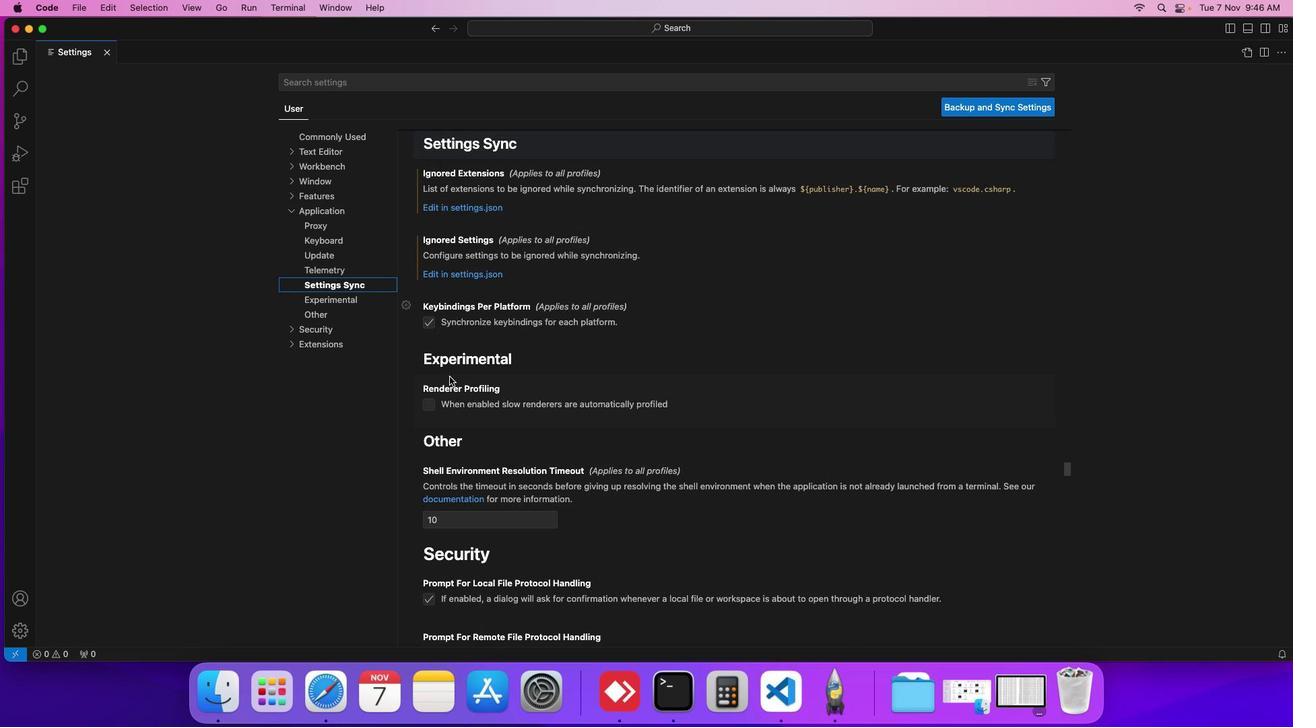 
Action: Mouse scrolled (449, 376) with delta (0, 0)
Screenshot: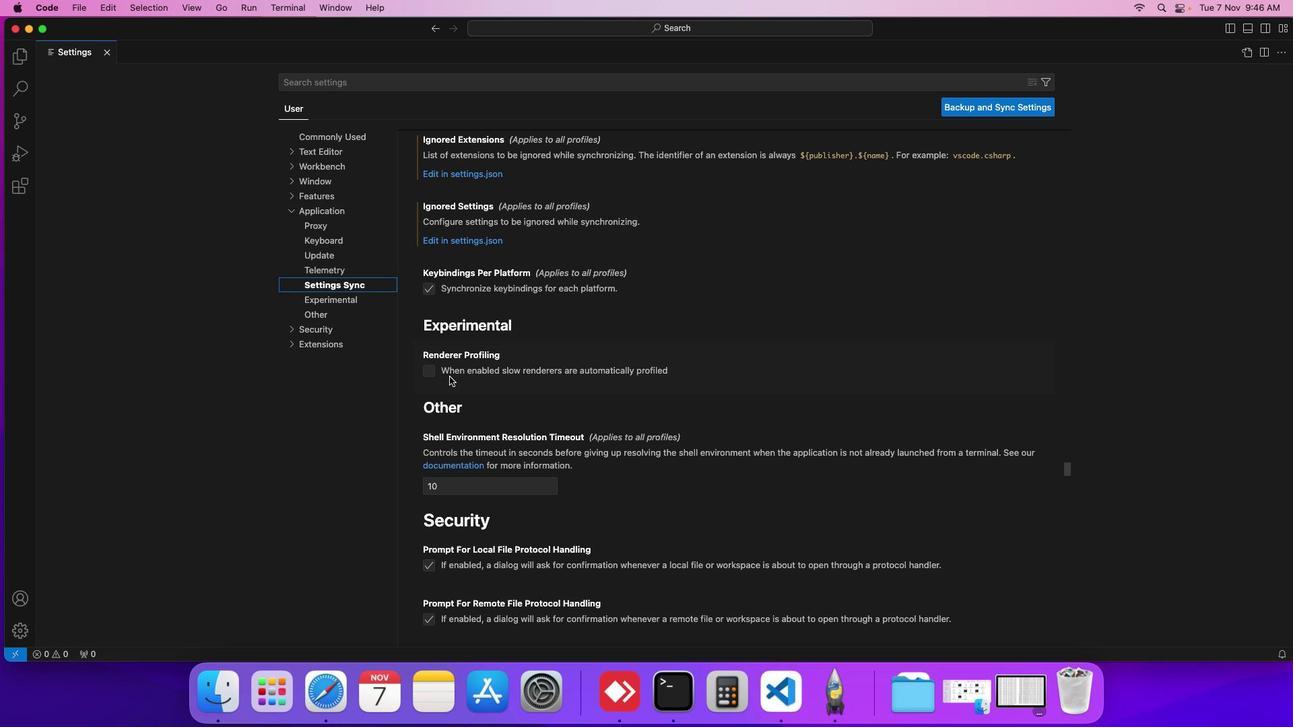
Action: Mouse scrolled (449, 376) with delta (0, 0)
Screenshot: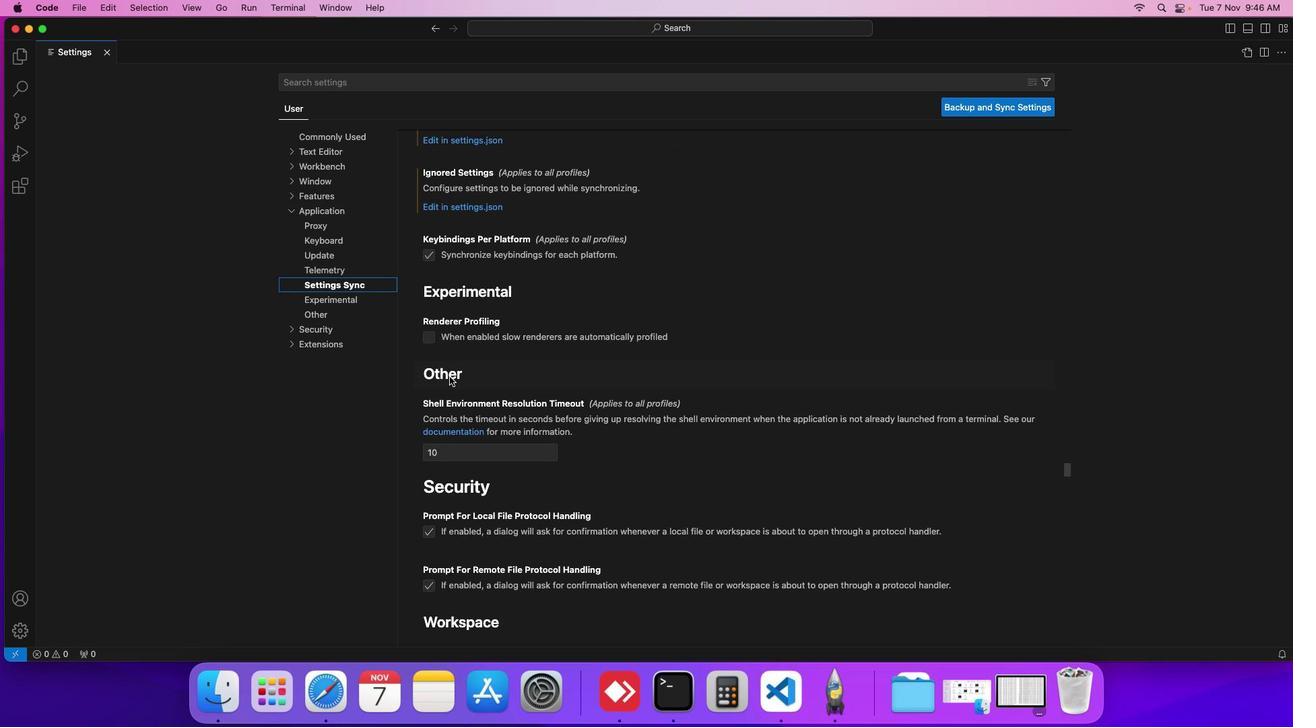 
Action: Mouse moved to (428, 341)
Screenshot: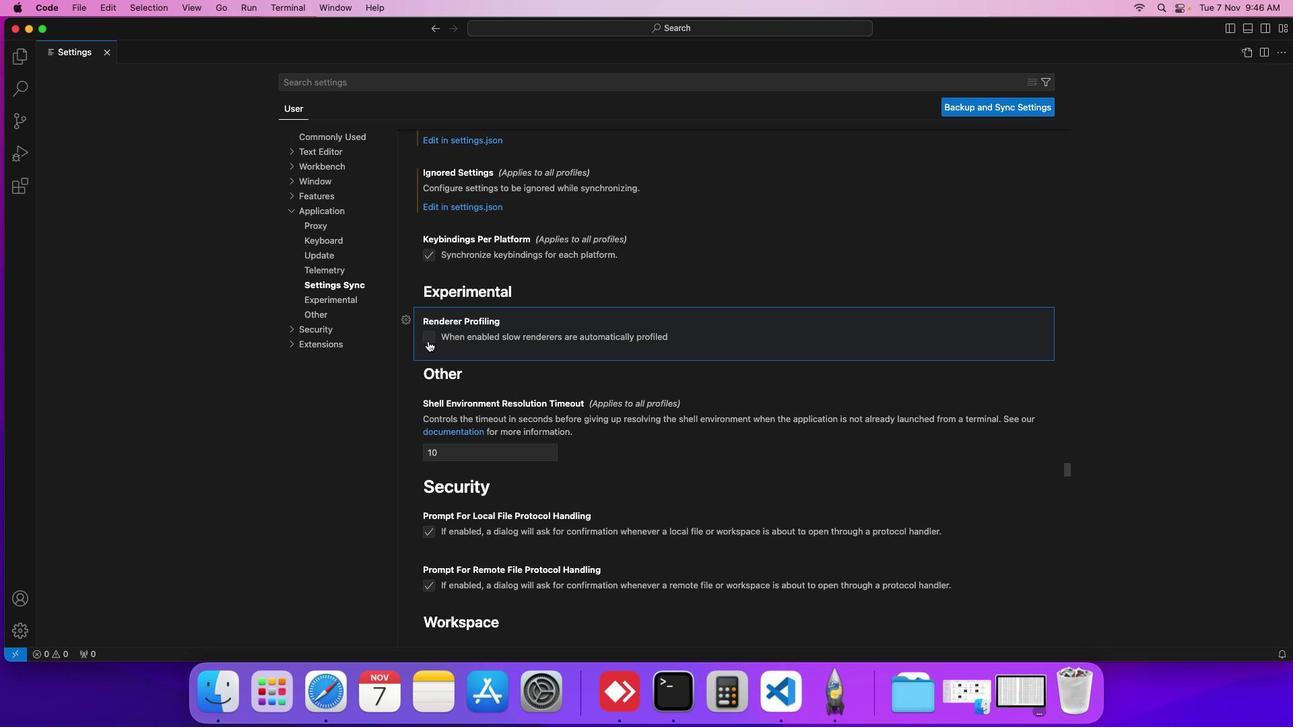 
Action: Mouse pressed left at (428, 341)
Screenshot: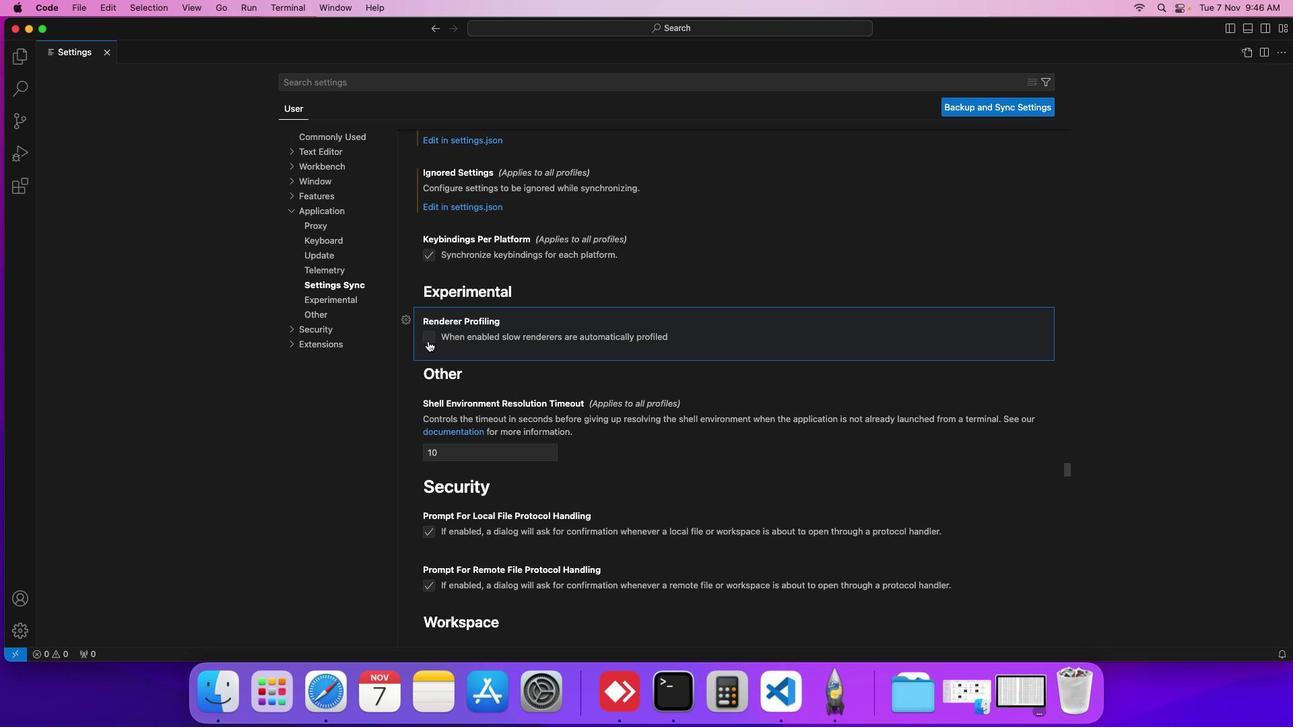 
Action: Mouse moved to (466, 339)
Screenshot: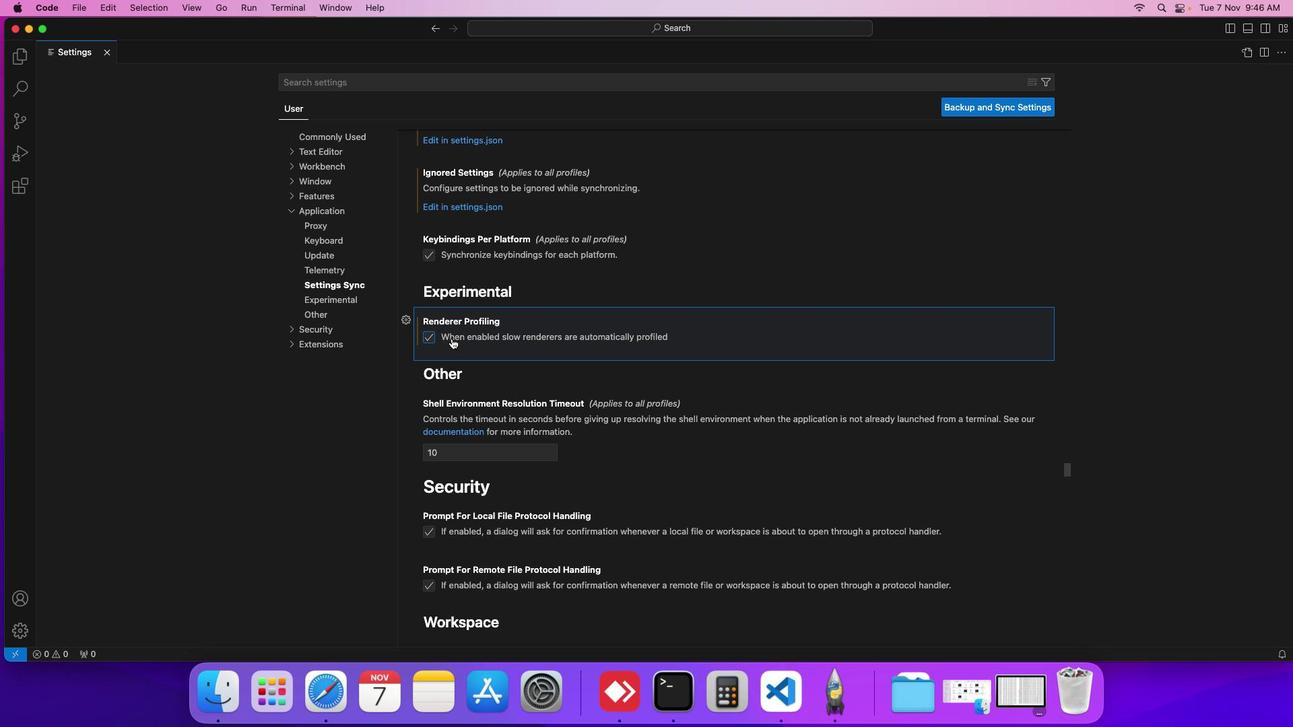 
